 Task: Search one way flight ticket for 4 adults, 1 infant in seat and 1 infant on lap in premium economy from Culebra: Benjamin Rivera Noriega Airport to New Bern: Coastal Carolina Regional Airport (was Craven County Regional) on 8-4-2023. Choice of flights is Frontier. Number of bags: 2 carry on bags and 1 checked bag. Price is upto 60000. Outbound departure time preference is 9:30.
Action: Mouse moved to (285, 241)
Screenshot: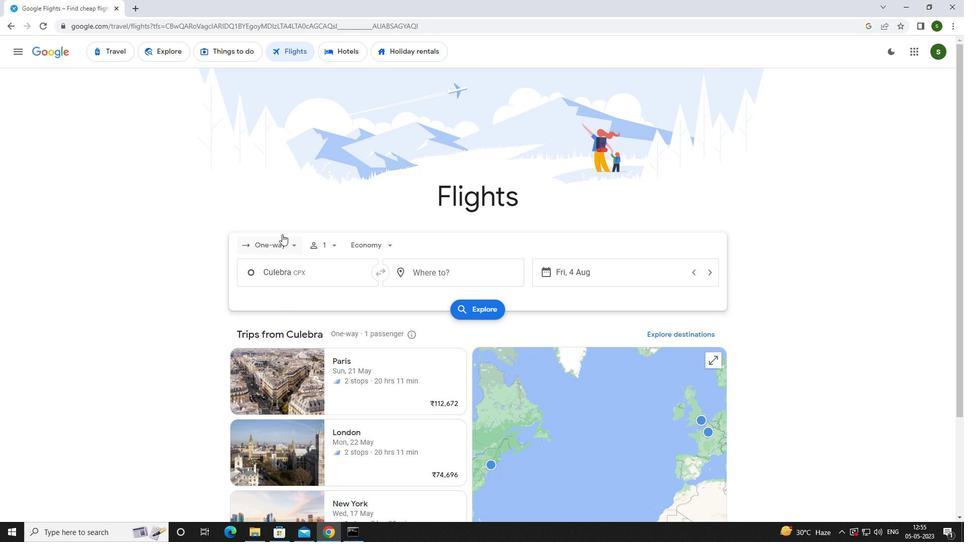 
Action: Mouse pressed left at (285, 241)
Screenshot: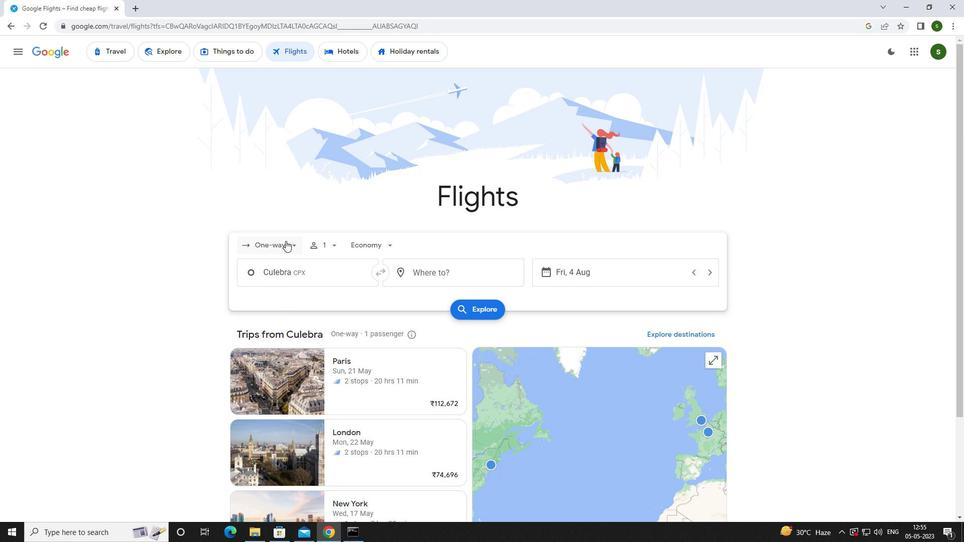 
Action: Mouse moved to (290, 290)
Screenshot: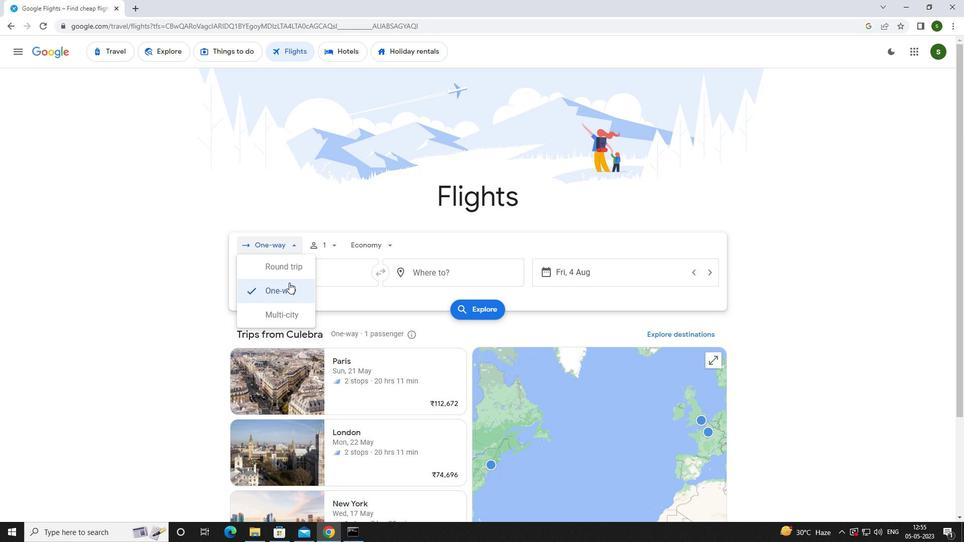 
Action: Mouse pressed left at (290, 290)
Screenshot: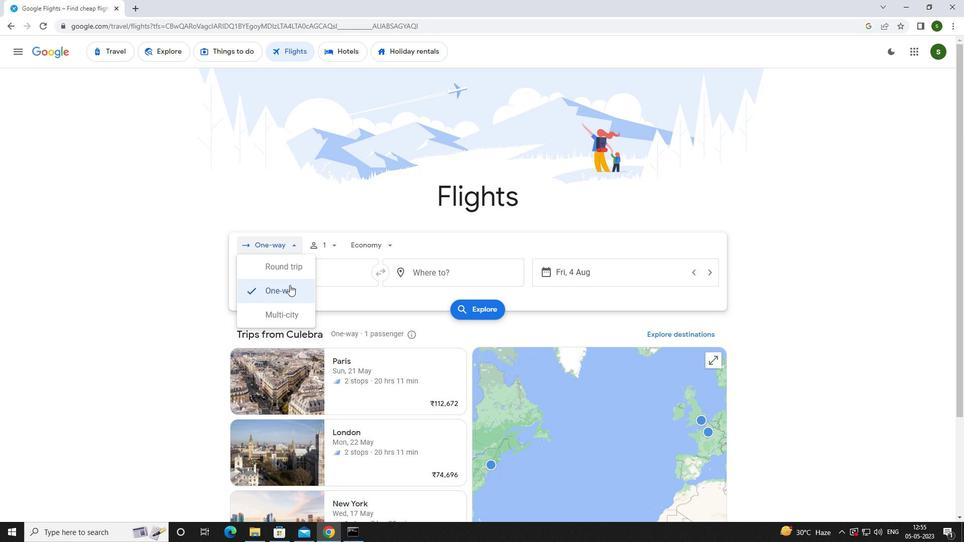 
Action: Mouse moved to (333, 249)
Screenshot: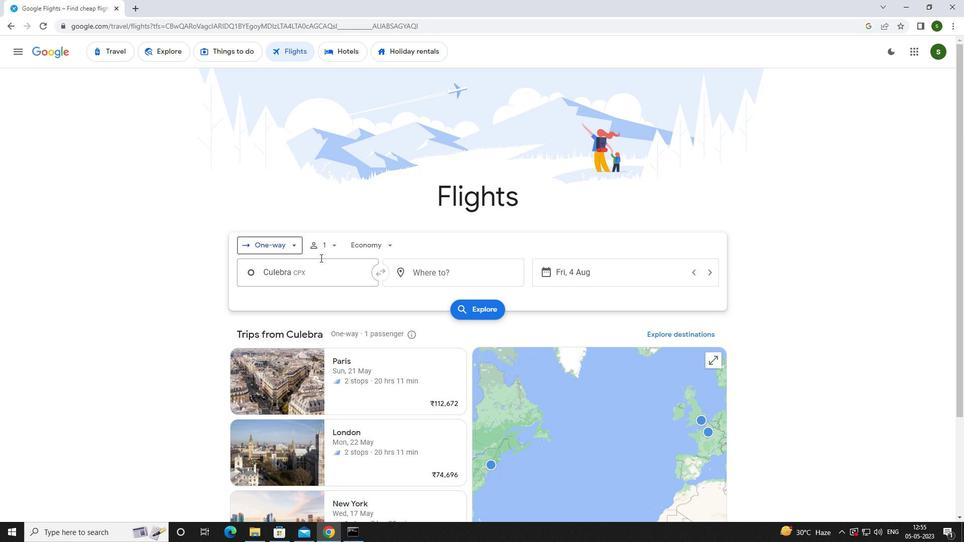 
Action: Mouse pressed left at (333, 249)
Screenshot: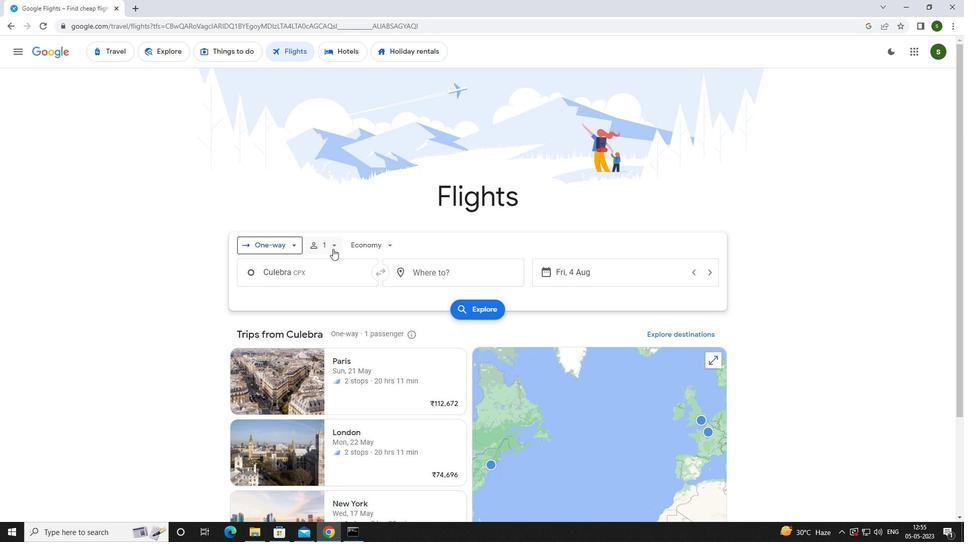
Action: Mouse moved to (409, 264)
Screenshot: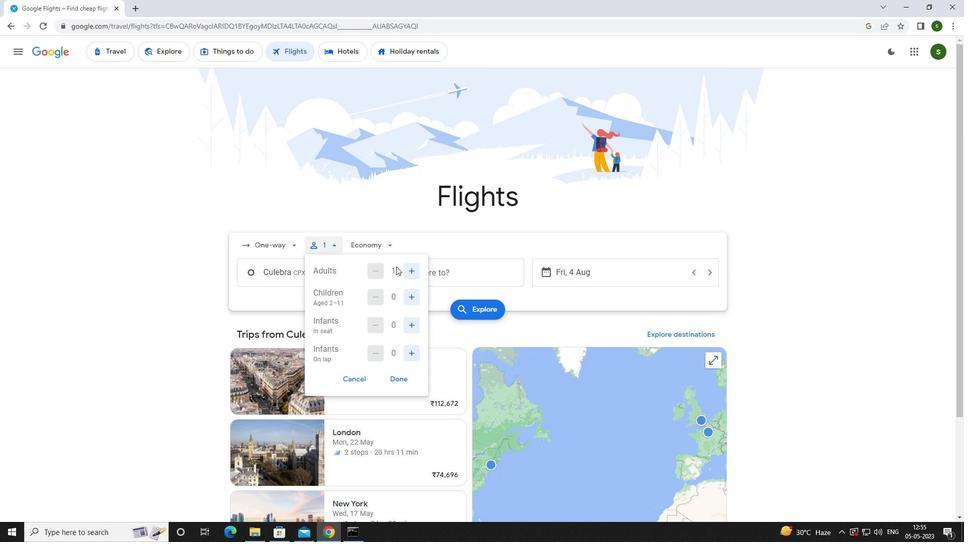 
Action: Mouse pressed left at (409, 264)
Screenshot: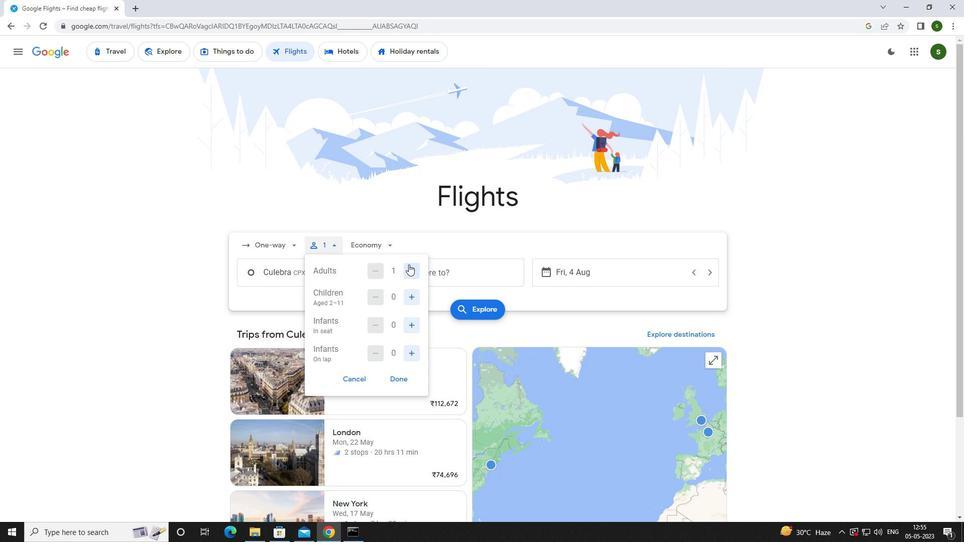 
Action: Mouse pressed left at (409, 264)
Screenshot: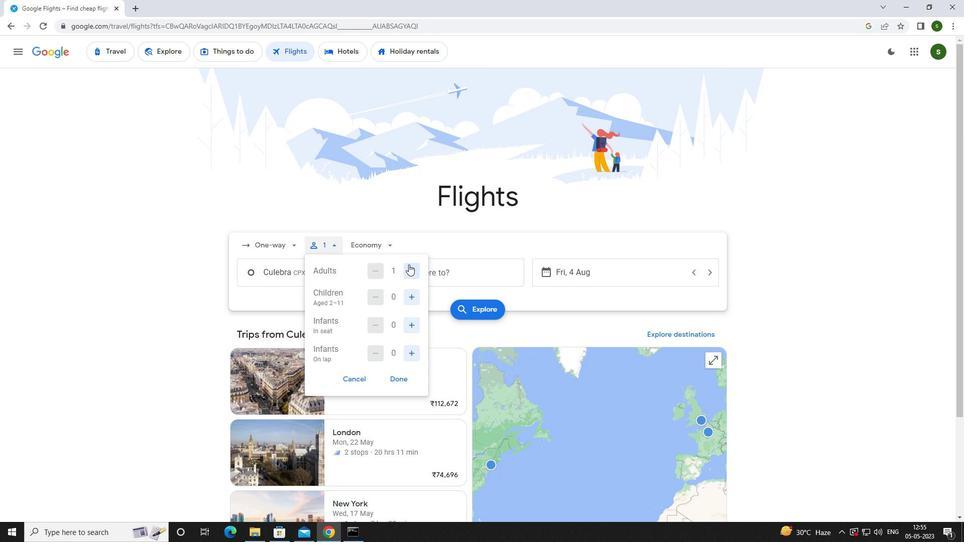 
Action: Mouse pressed left at (409, 264)
Screenshot: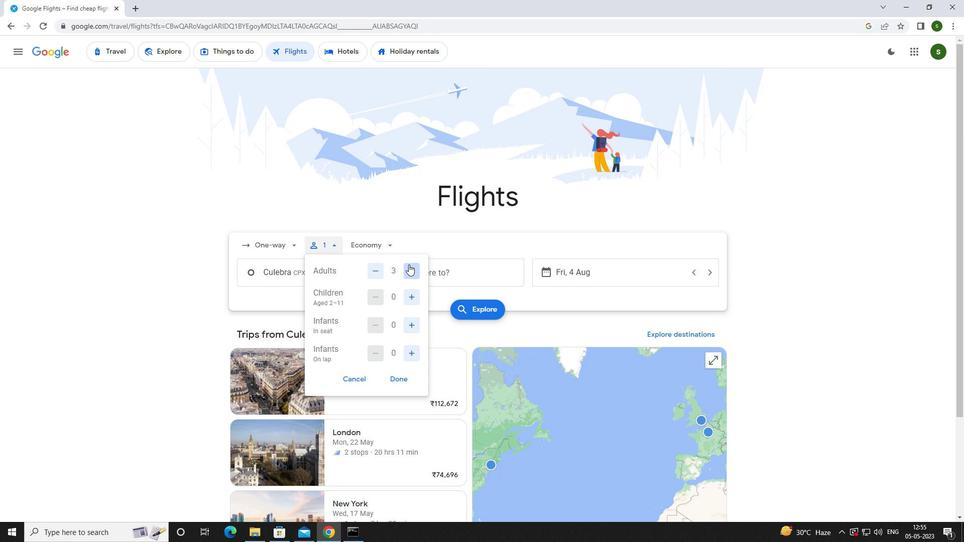 
Action: Mouse moved to (413, 324)
Screenshot: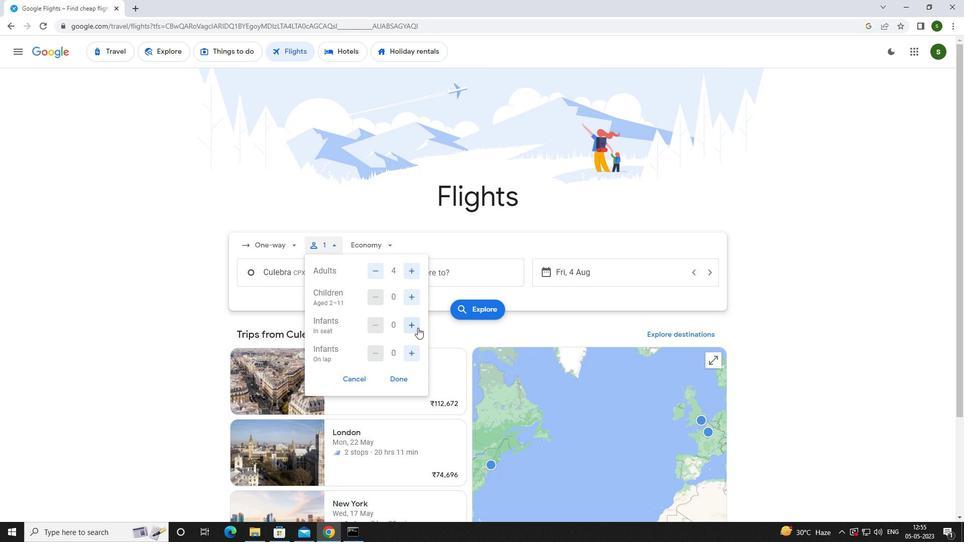 
Action: Mouse pressed left at (413, 324)
Screenshot: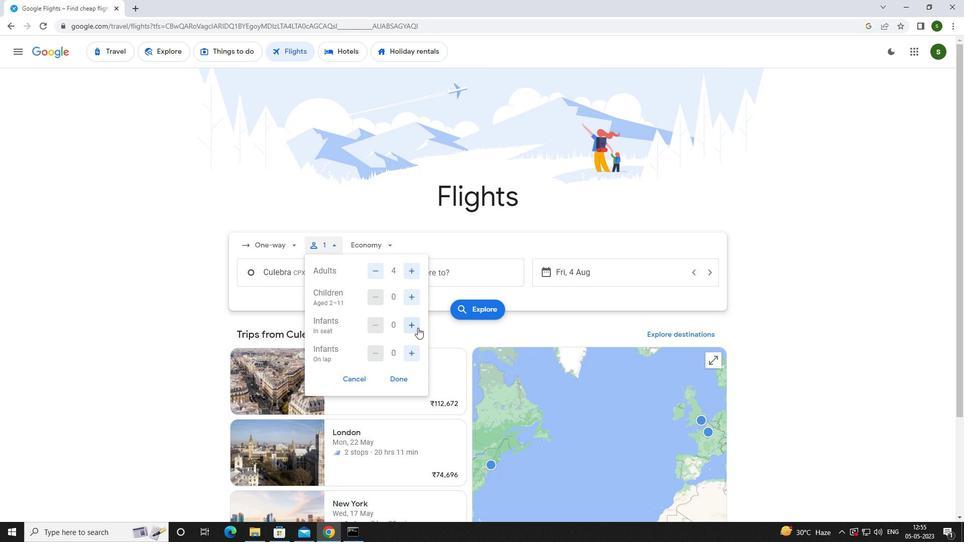 
Action: Mouse moved to (412, 350)
Screenshot: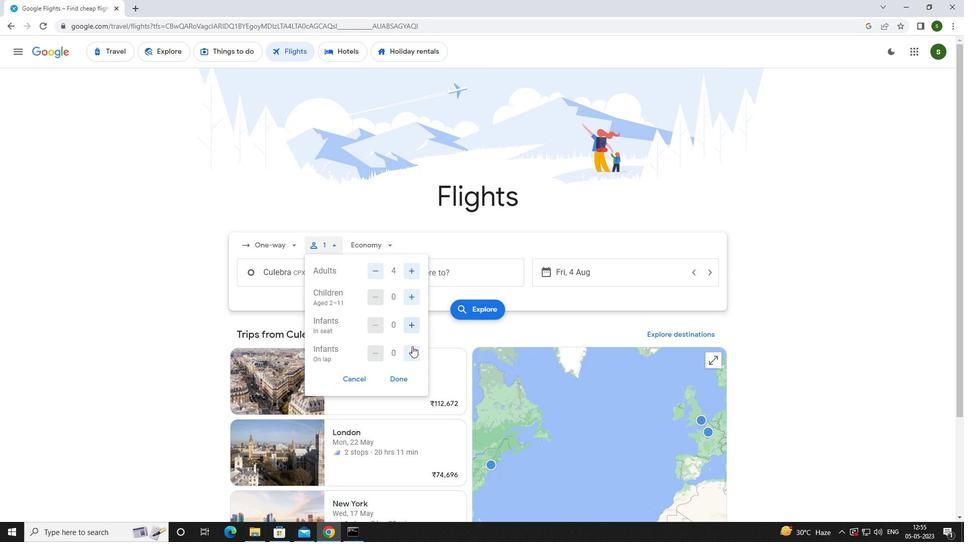 
Action: Mouse pressed left at (412, 350)
Screenshot: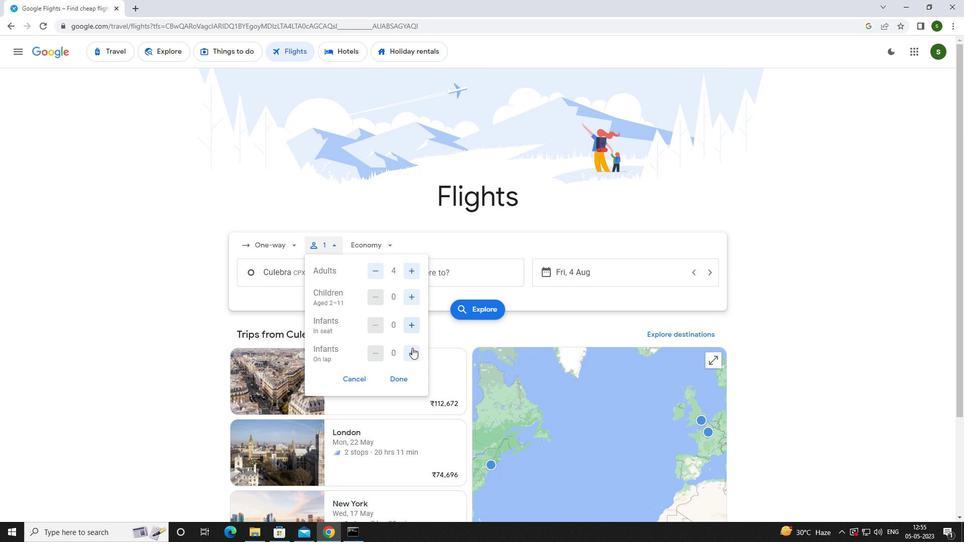 
Action: Mouse moved to (385, 248)
Screenshot: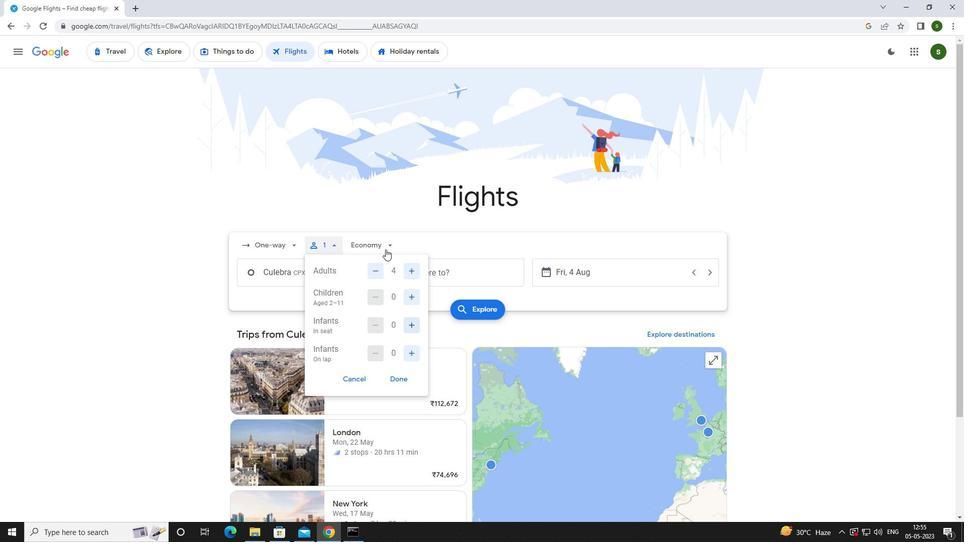 
Action: Mouse pressed left at (385, 248)
Screenshot: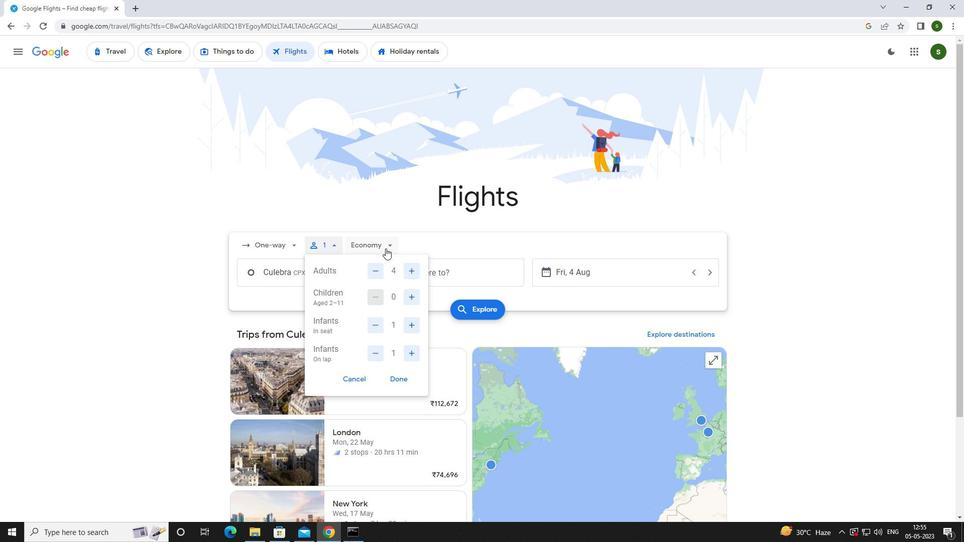 
Action: Mouse moved to (401, 288)
Screenshot: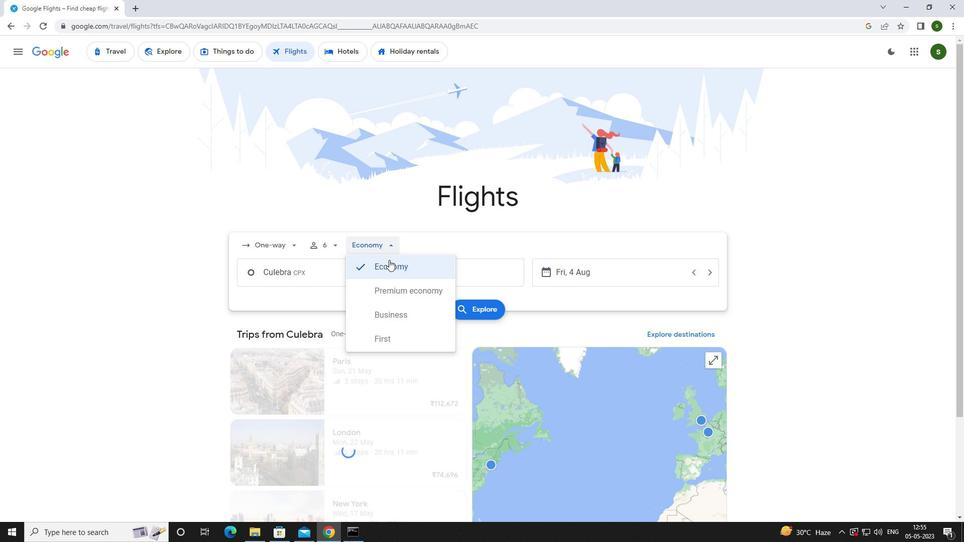 
Action: Mouse pressed left at (401, 288)
Screenshot: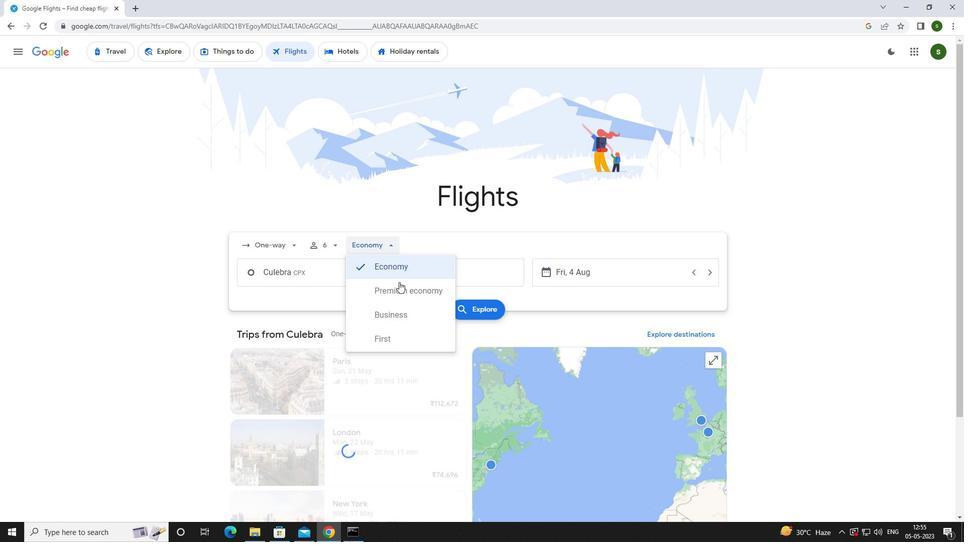 
Action: Mouse moved to (340, 266)
Screenshot: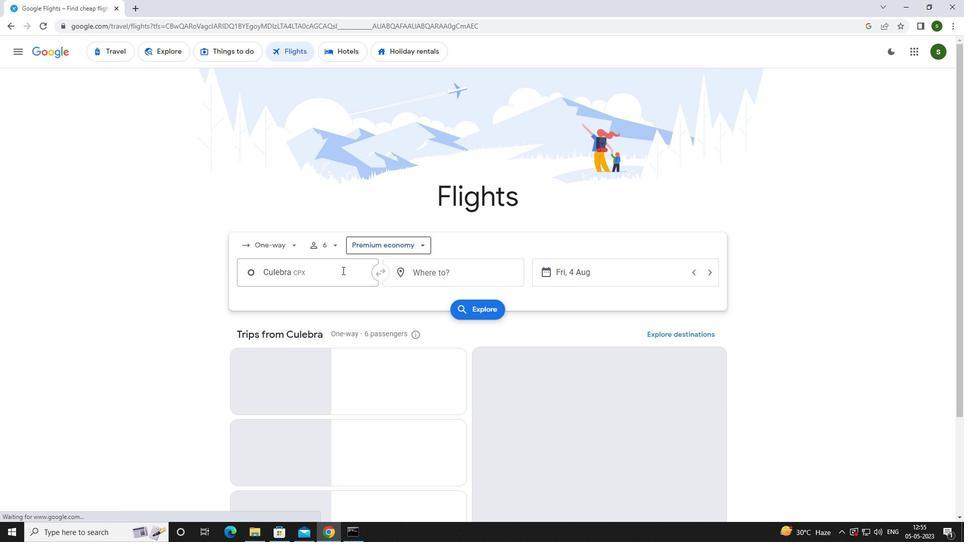
Action: Mouse pressed left at (340, 266)
Screenshot: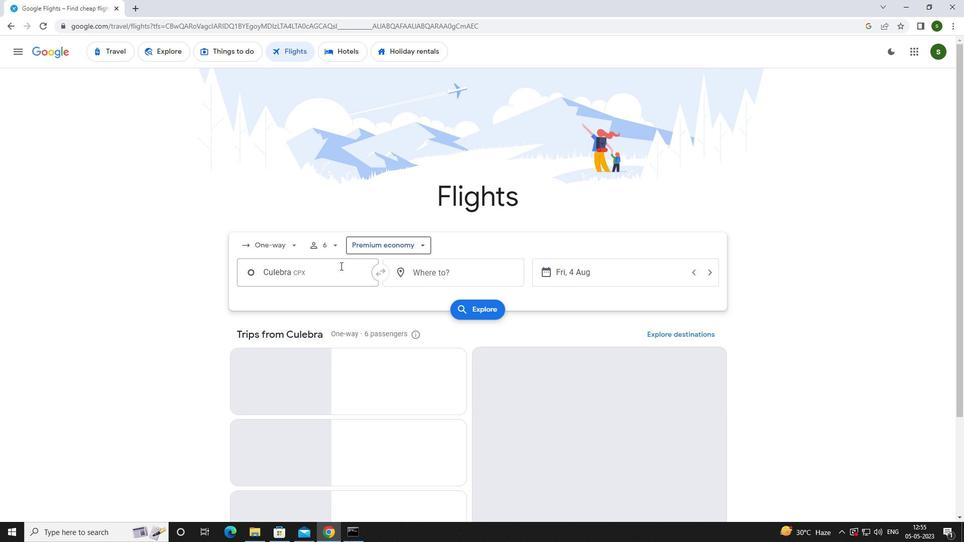 
Action: Key pressed <Key.caps_lock>b<Key.caps_lock>enjamin<Key.space><Key.caps_lock>r<Key.caps_lock>
Screenshot: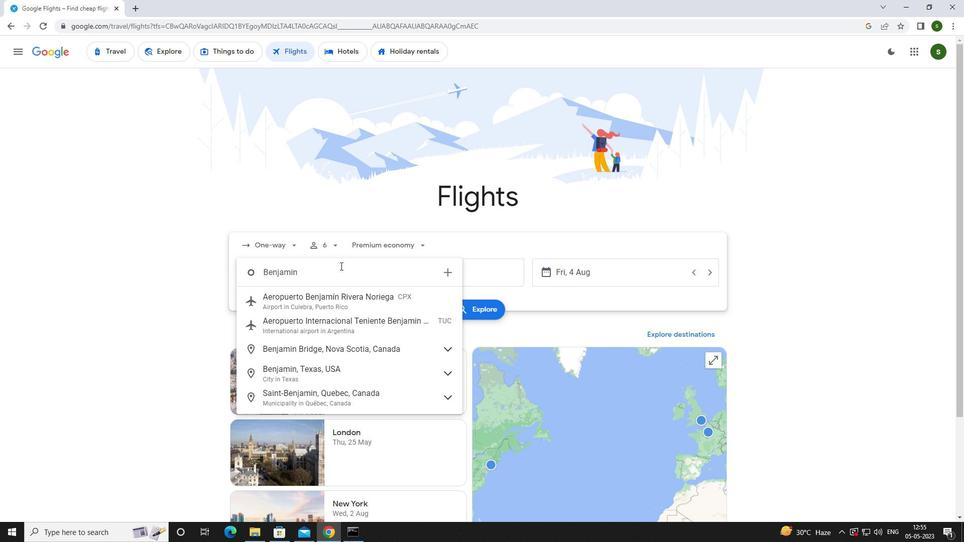
Action: Mouse moved to (340, 301)
Screenshot: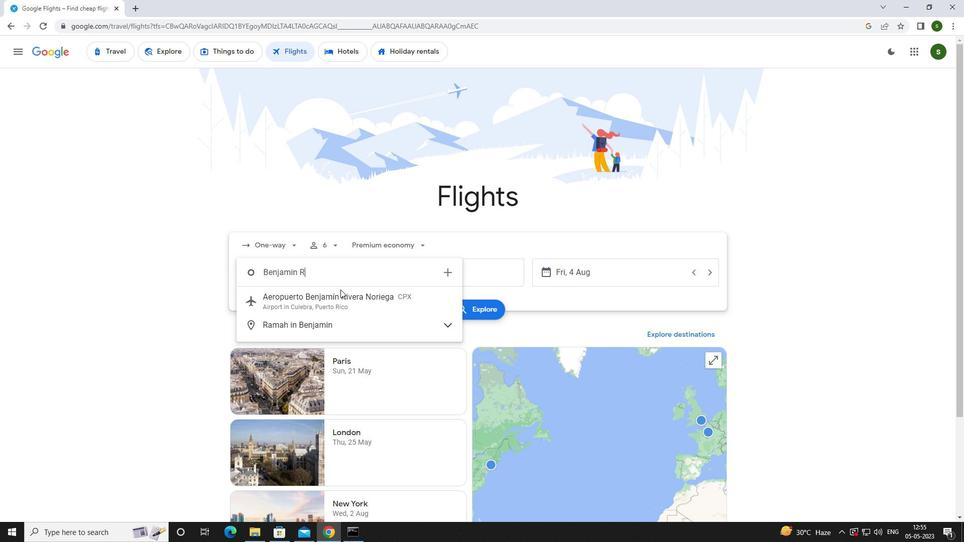 
Action: Mouse pressed left at (340, 301)
Screenshot: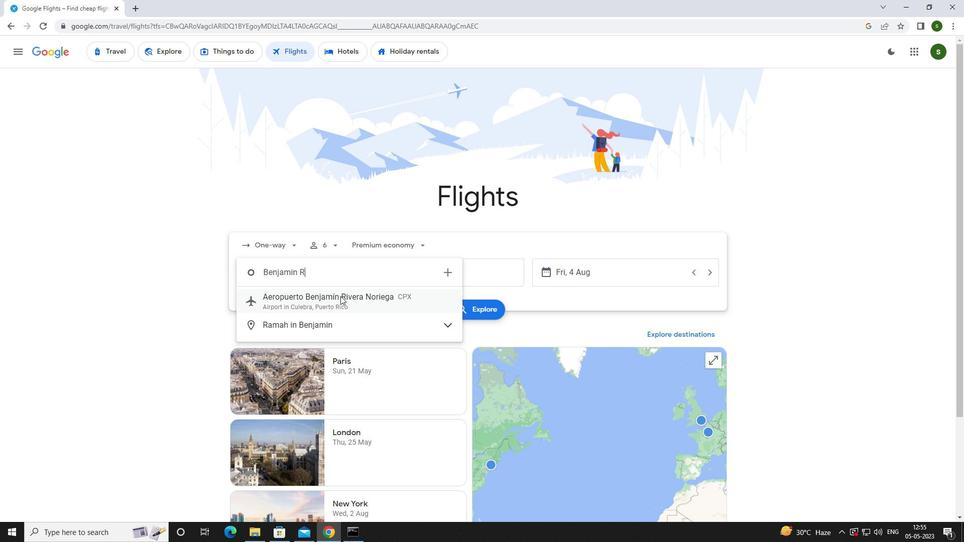 
Action: Mouse moved to (443, 274)
Screenshot: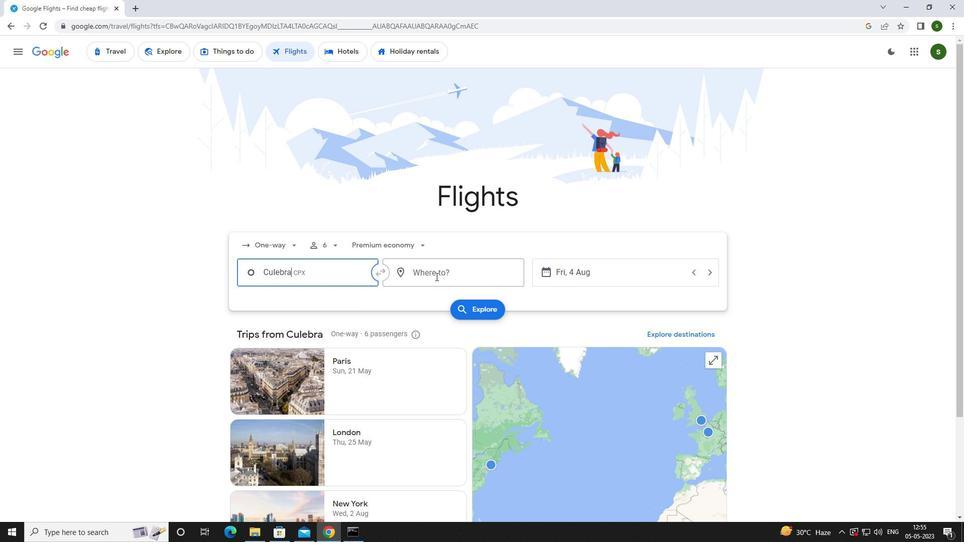 
Action: Mouse pressed left at (443, 274)
Screenshot: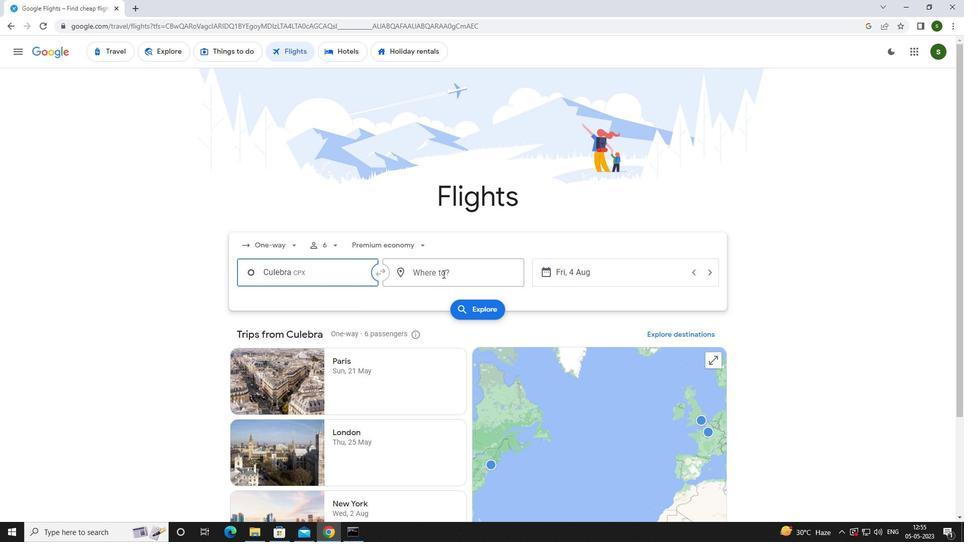 
Action: Mouse moved to (444, 273)
Screenshot: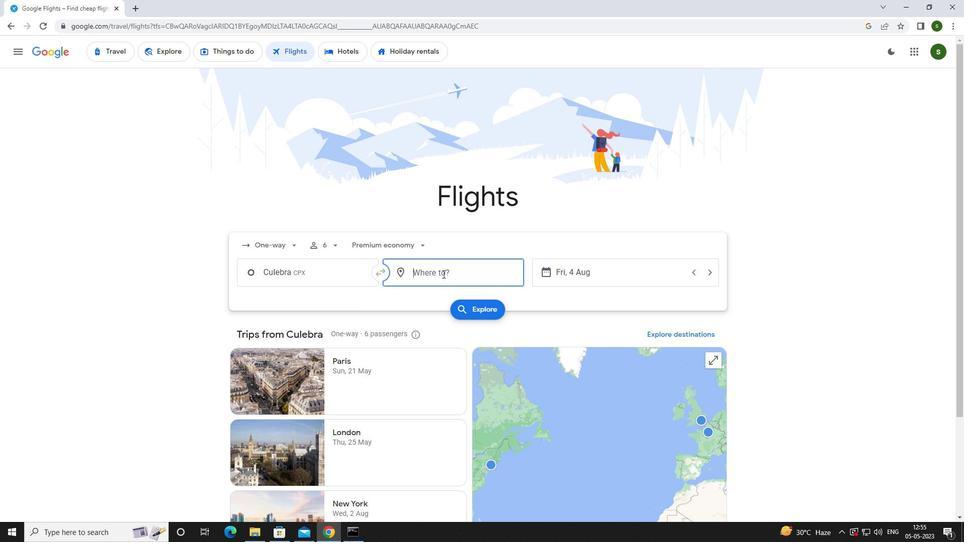 
Action: Key pressed <Key.caps_lock>c<Key.caps_lock>oasa<Key.backspace>ta
Screenshot: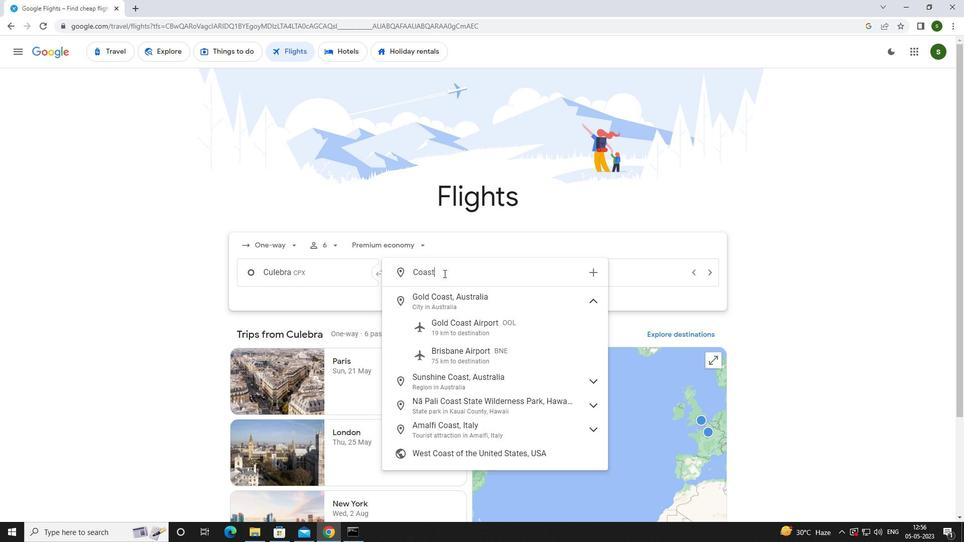 
Action: Mouse moved to (444, 305)
Screenshot: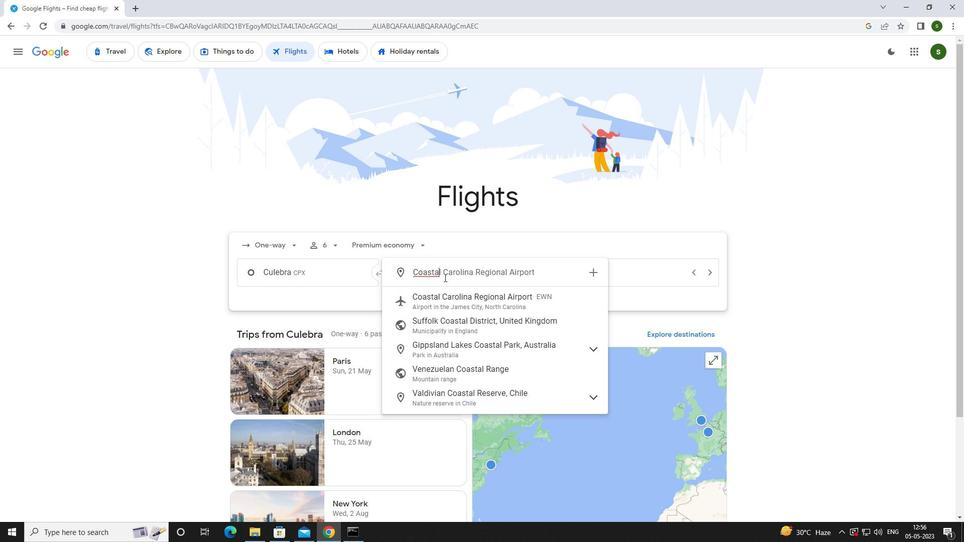
Action: Mouse pressed left at (444, 305)
Screenshot: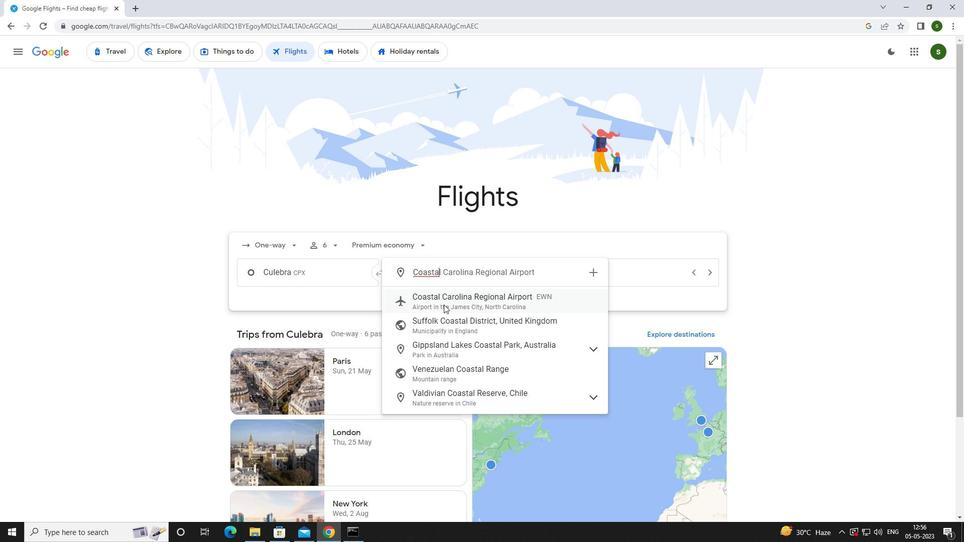 
Action: Mouse moved to (591, 265)
Screenshot: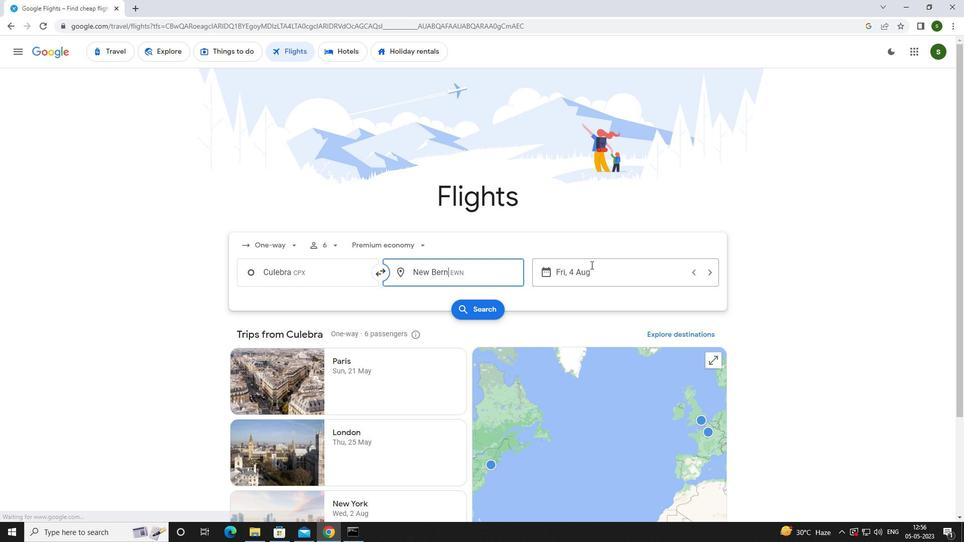 
Action: Mouse pressed left at (591, 265)
Screenshot: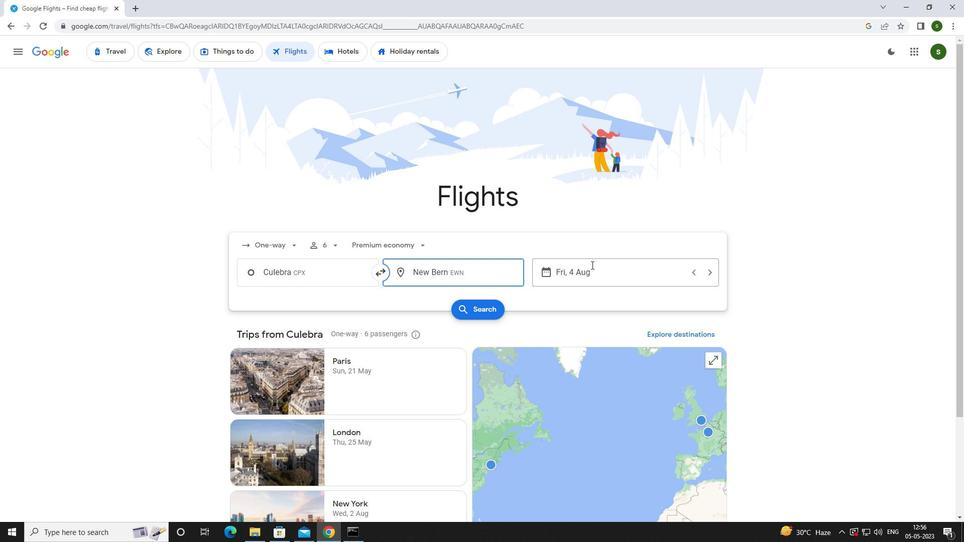
Action: Mouse moved to (482, 337)
Screenshot: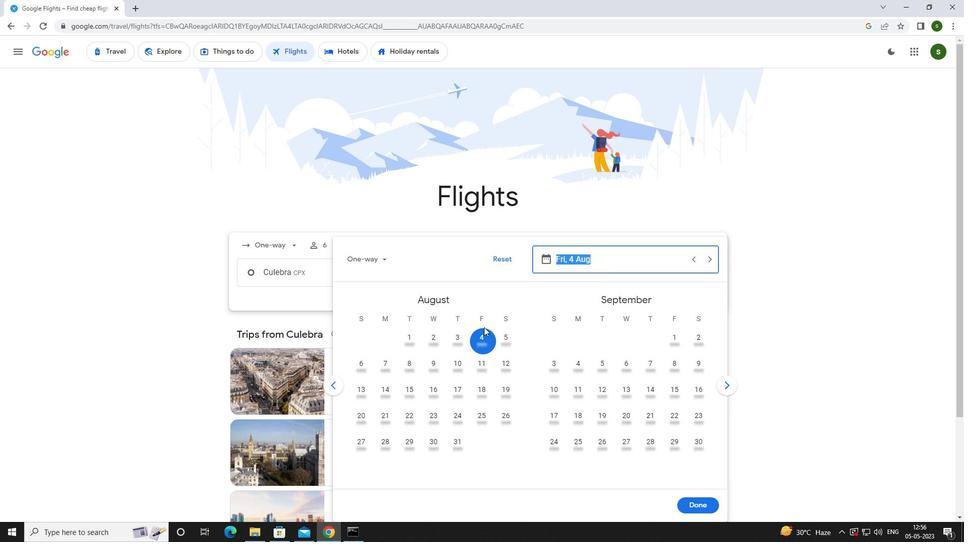 
Action: Mouse pressed left at (482, 337)
Screenshot: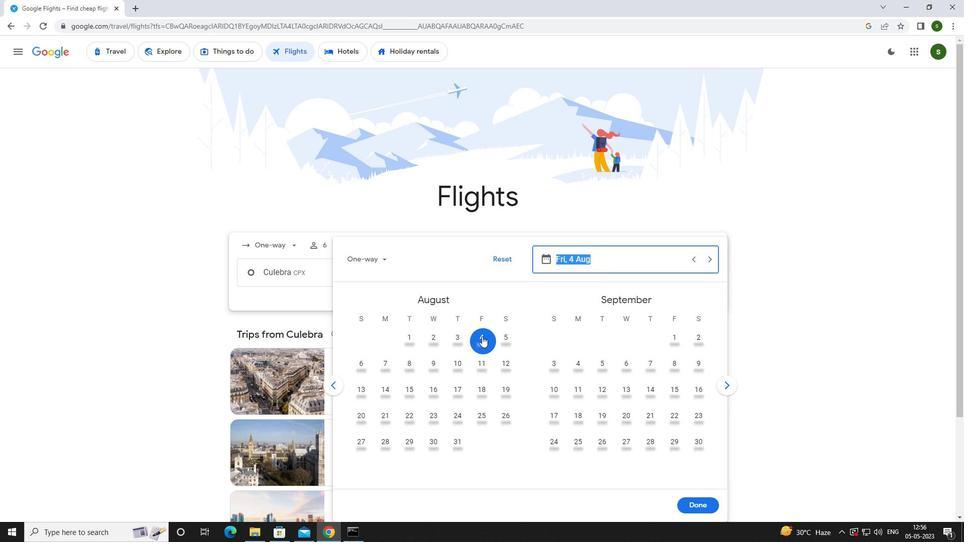 
Action: Mouse moved to (699, 502)
Screenshot: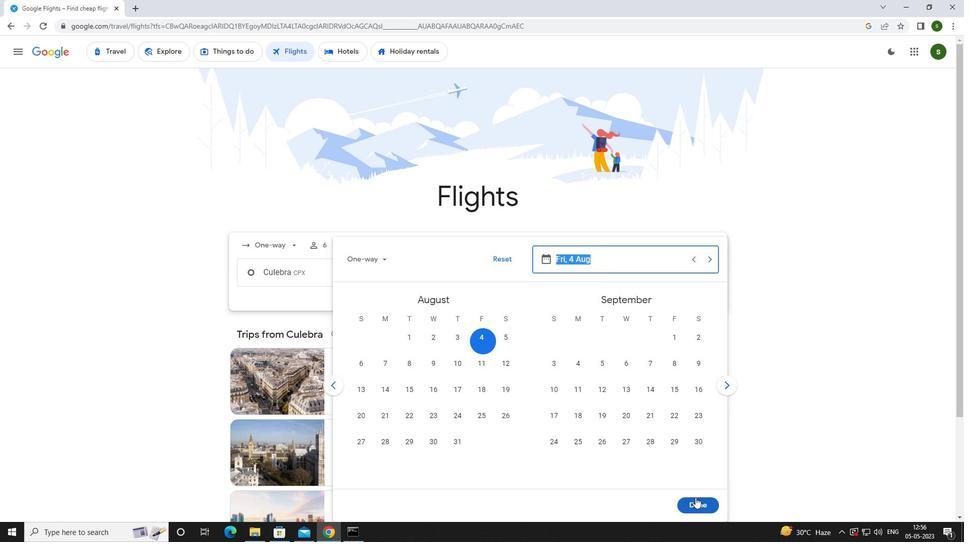 
Action: Mouse pressed left at (699, 502)
Screenshot: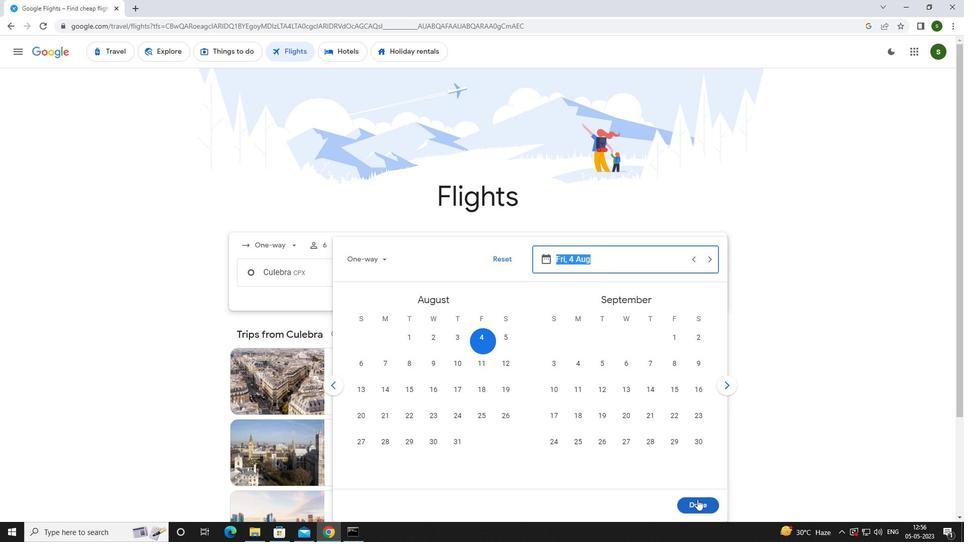 
Action: Mouse moved to (489, 306)
Screenshot: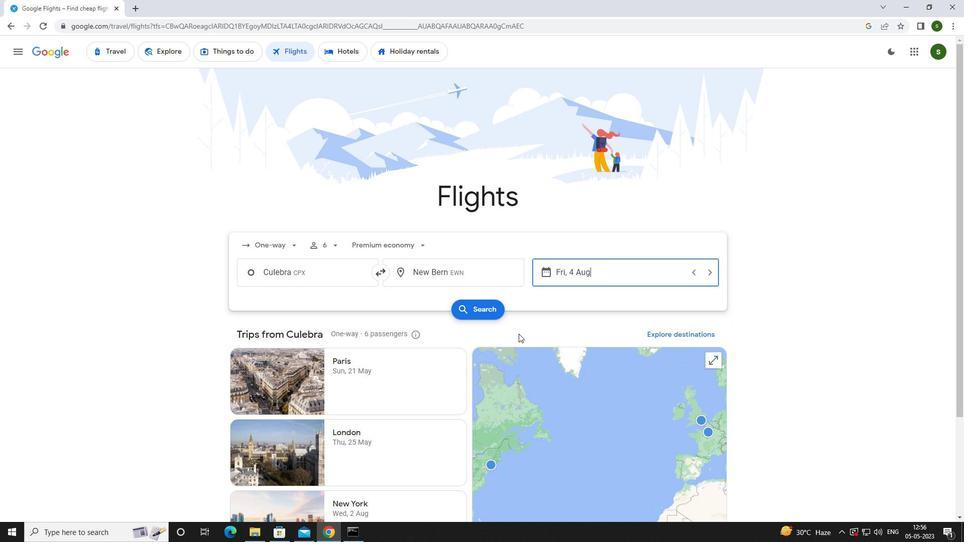 
Action: Mouse pressed left at (489, 306)
Screenshot: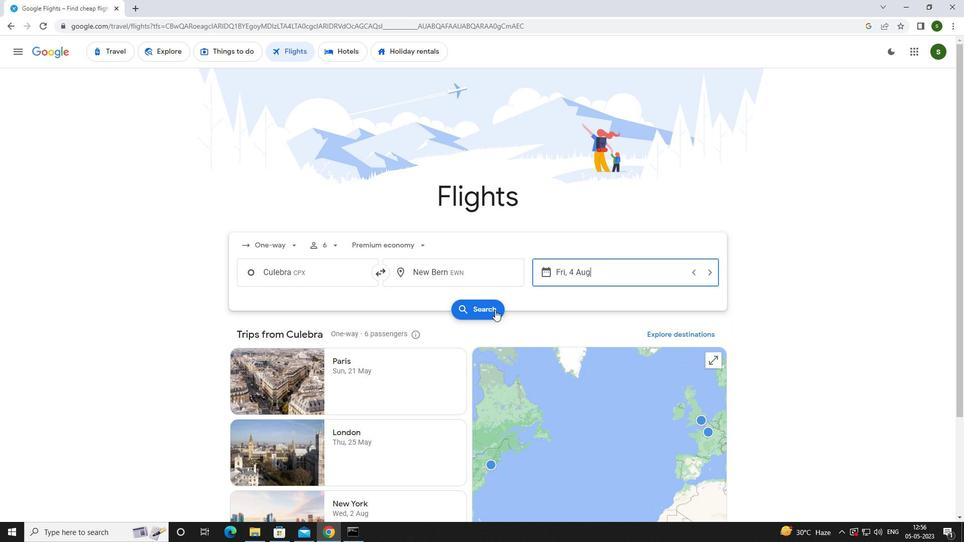 
Action: Mouse moved to (241, 141)
Screenshot: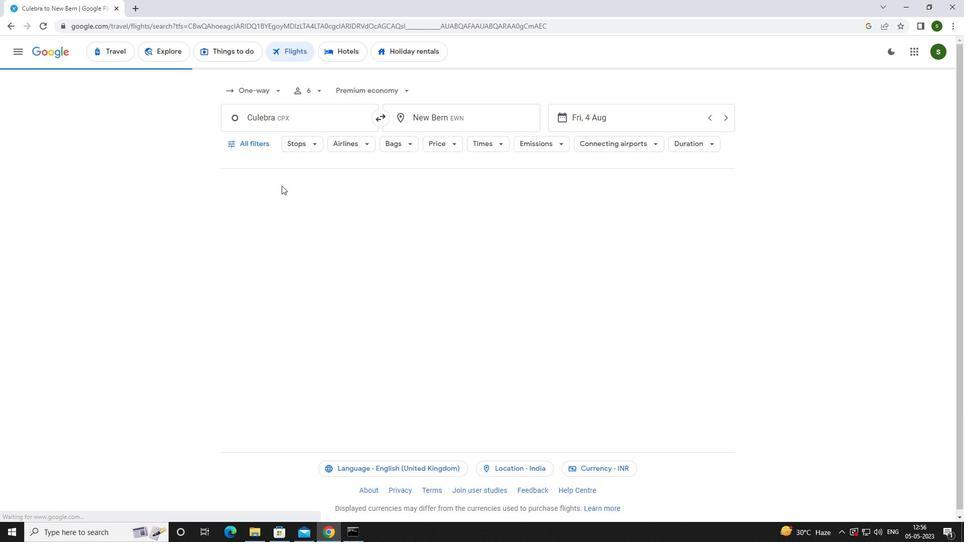 
Action: Mouse pressed left at (241, 141)
Screenshot: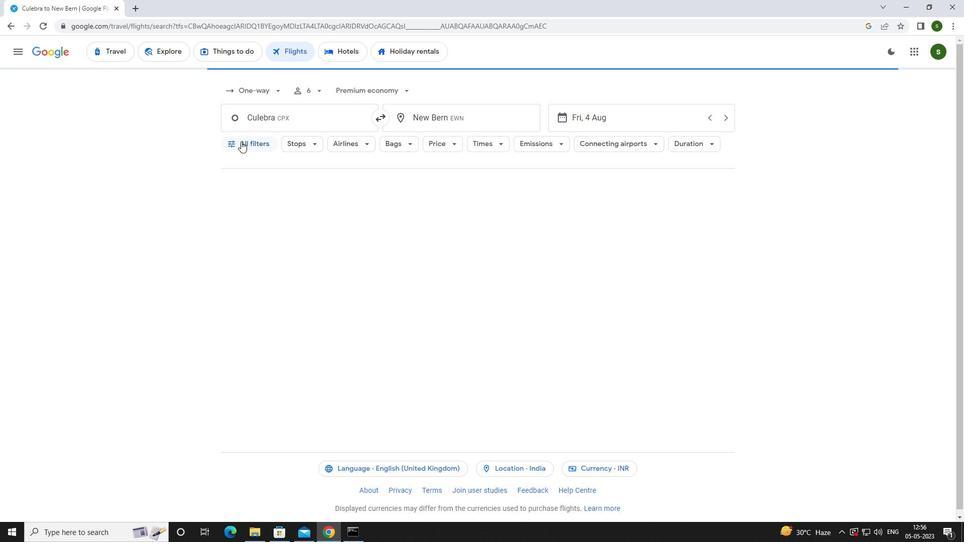 
Action: Mouse moved to (374, 360)
Screenshot: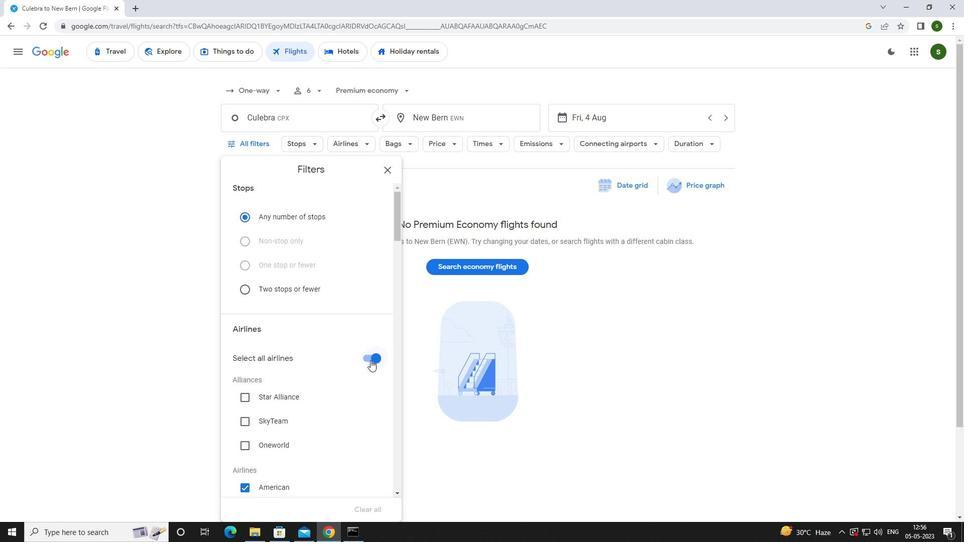 
Action: Mouse pressed left at (374, 360)
Screenshot: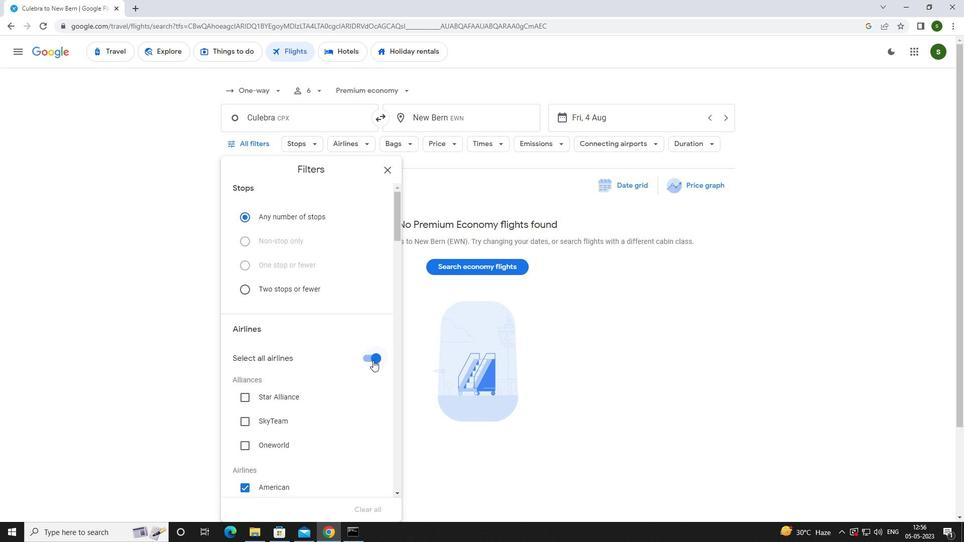 
Action: Mouse moved to (329, 329)
Screenshot: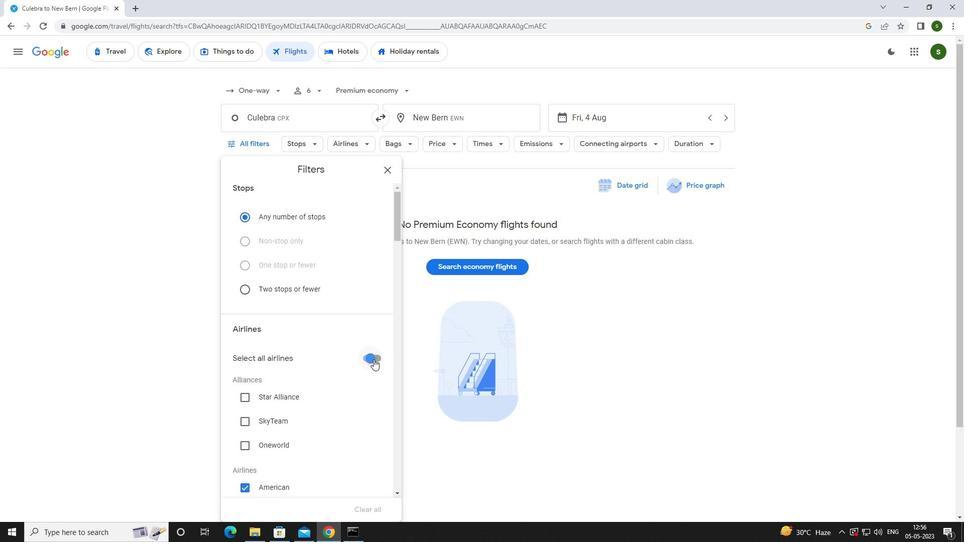 
Action: Mouse scrolled (329, 329) with delta (0, 0)
Screenshot: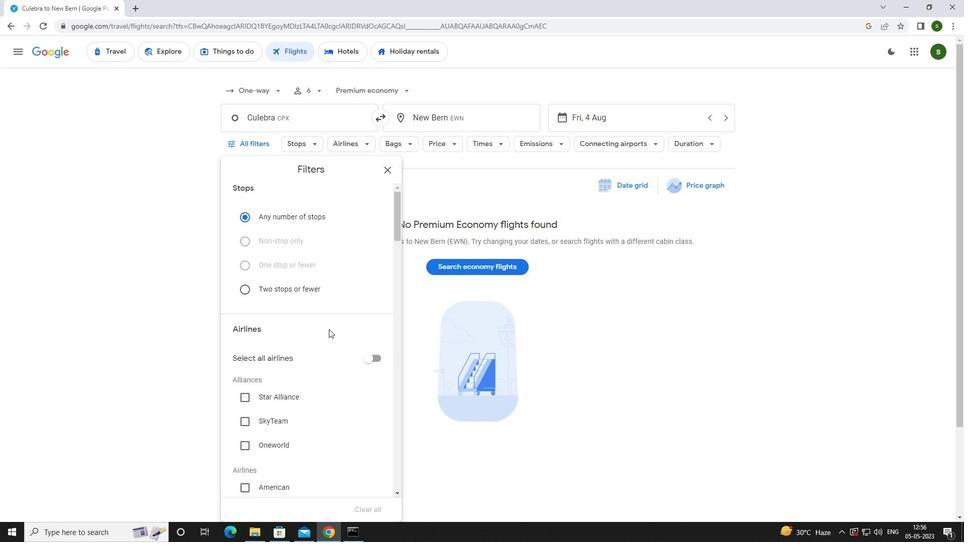 
Action: Mouse scrolled (329, 329) with delta (0, 0)
Screenshot: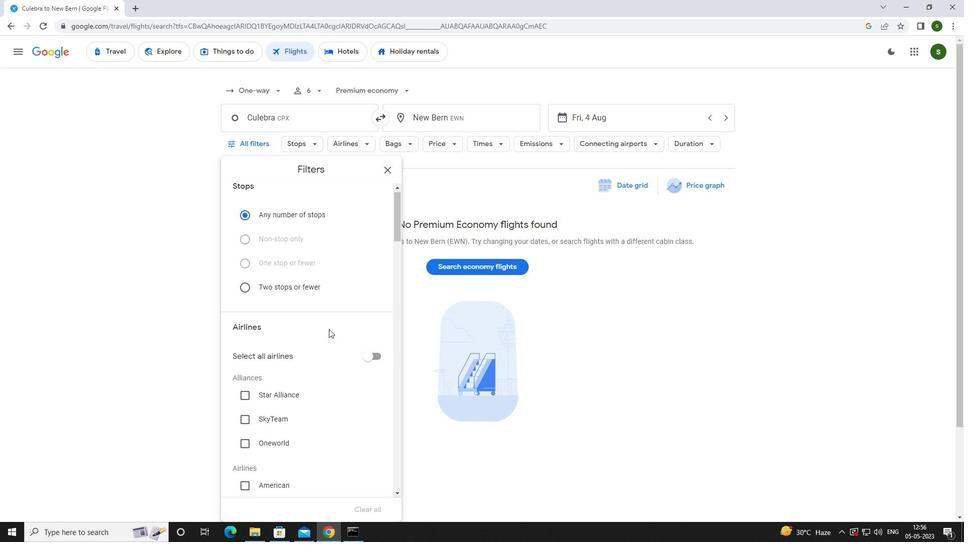 
Action: Mouse scrolled (329, 329) with delta (0, 0)
Screenshot: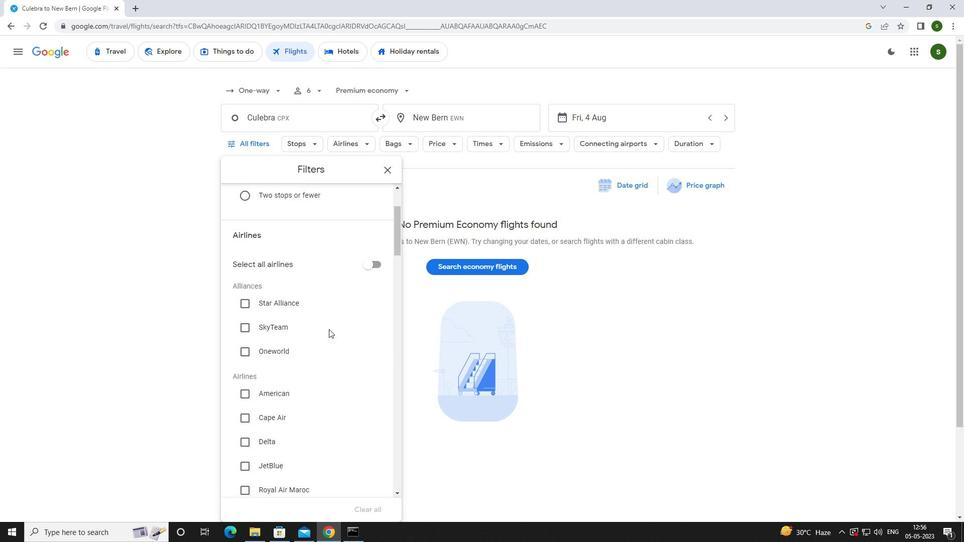 
Action: Mouse scrolled (329, 329) with delta (0, 0)
Screenshot: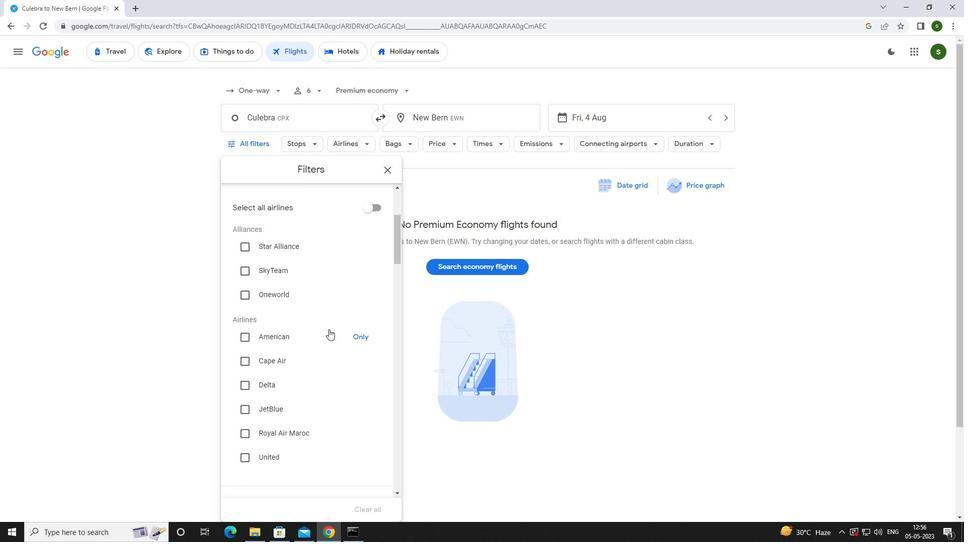 
Action: Mouse scrolled (329, 329) with delta (0, 0)
Screenshot: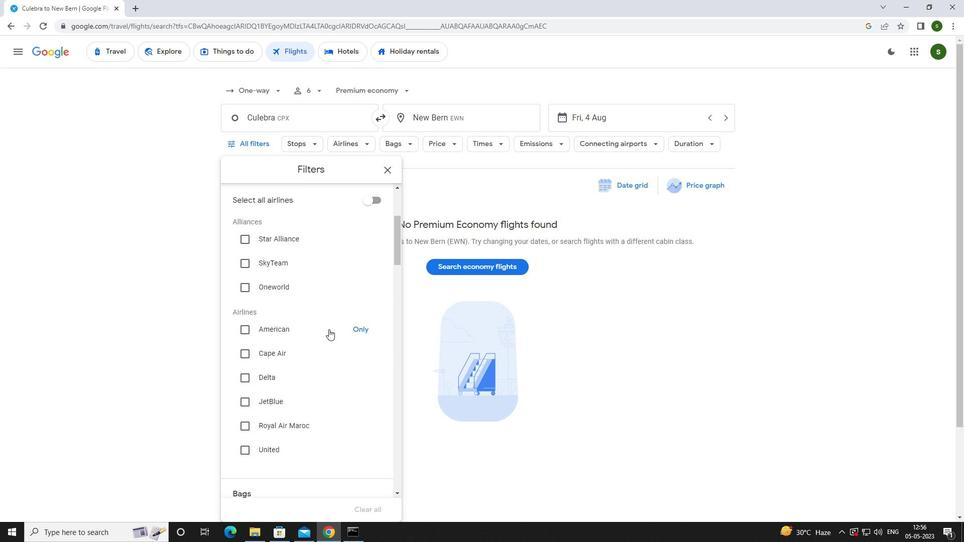 
Action: Mouse scrolled (329, 329) with delta (0, 0)
Screenshot: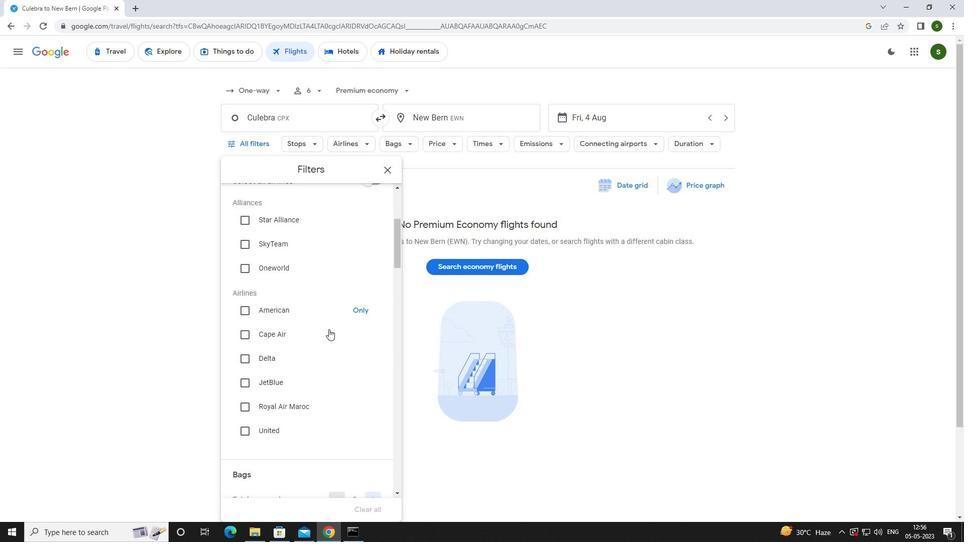
Action: Mouse moved to (372, 379)
Screenshot: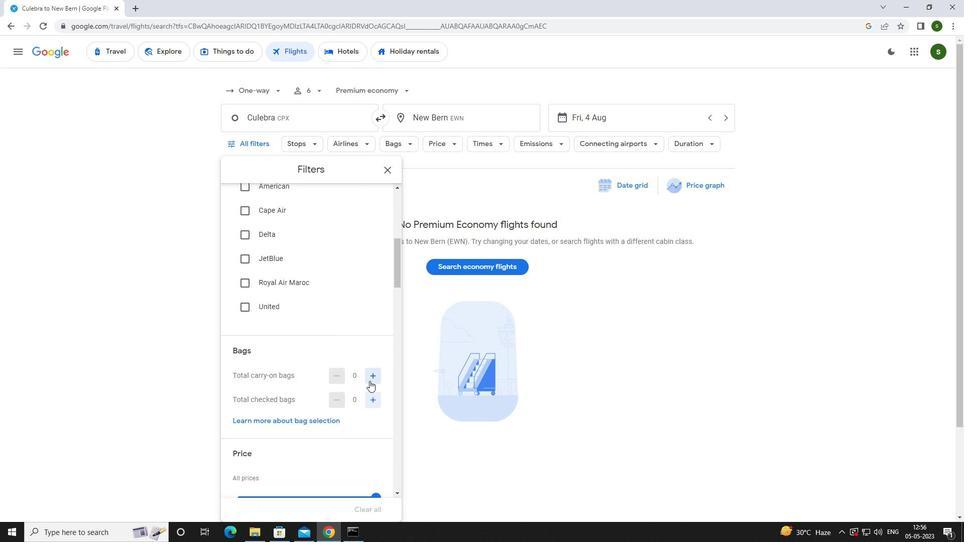 
Action: Mouse pressed left at (372, 379)
Screenshot: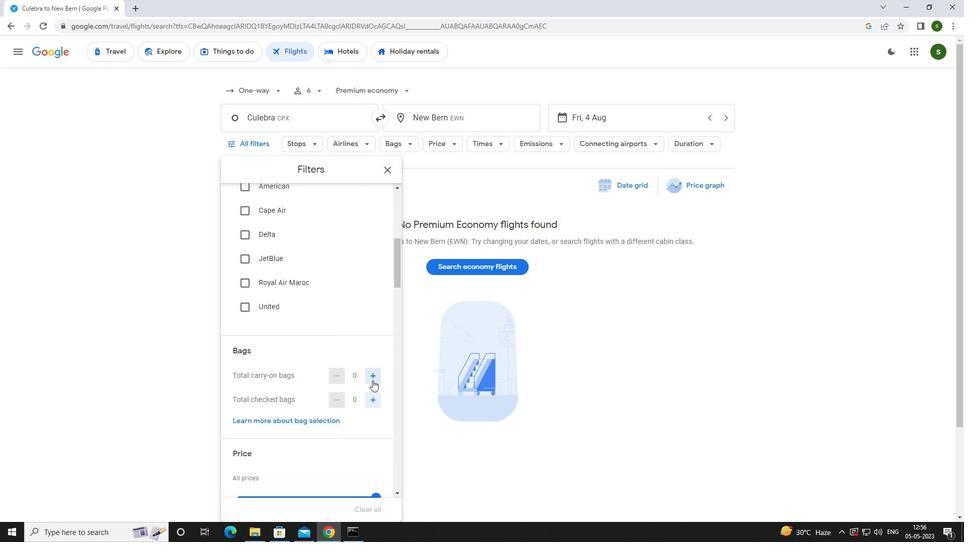 
Action: Mouse pressed left at (372, 379)
Screenshot: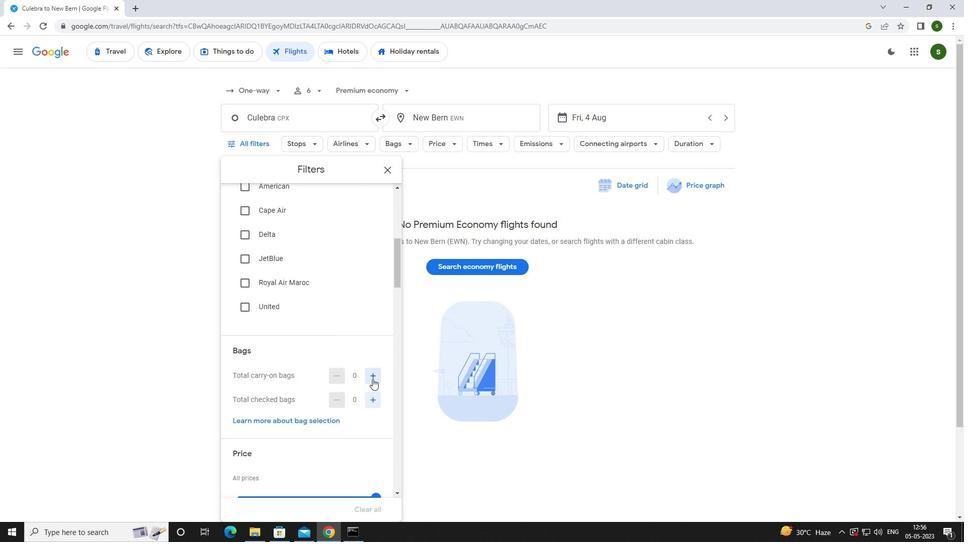 
Action: Mouse moved to (370, 401)
Screenshot: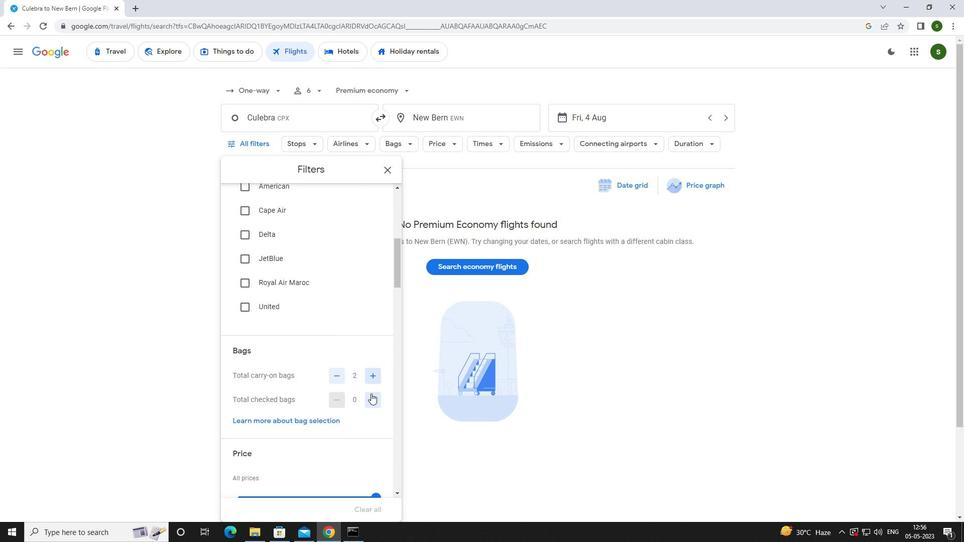 
Action: Mouse pressed left at (370, 401)
Screenshot: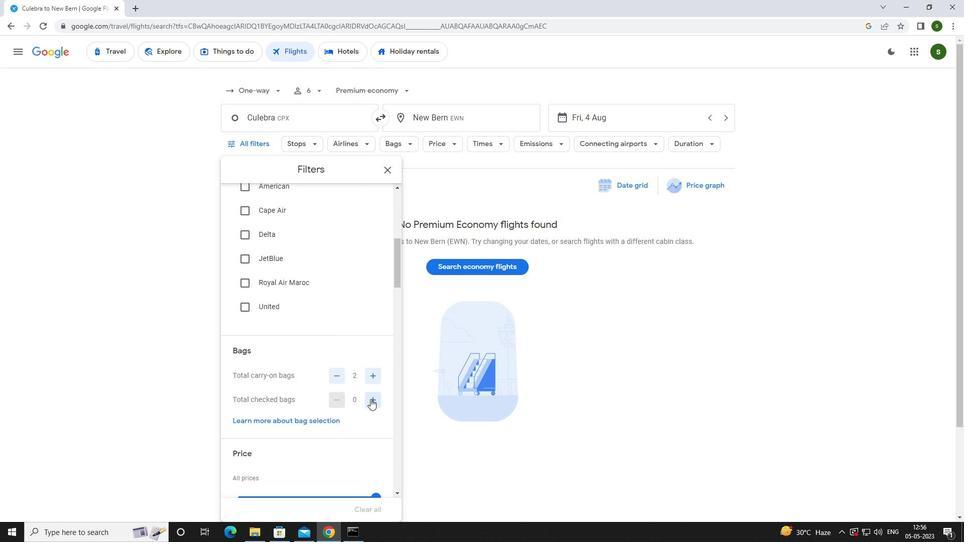 
Action: Mouse scrolled (370, 400) with delta (0, 0)
Screenshot: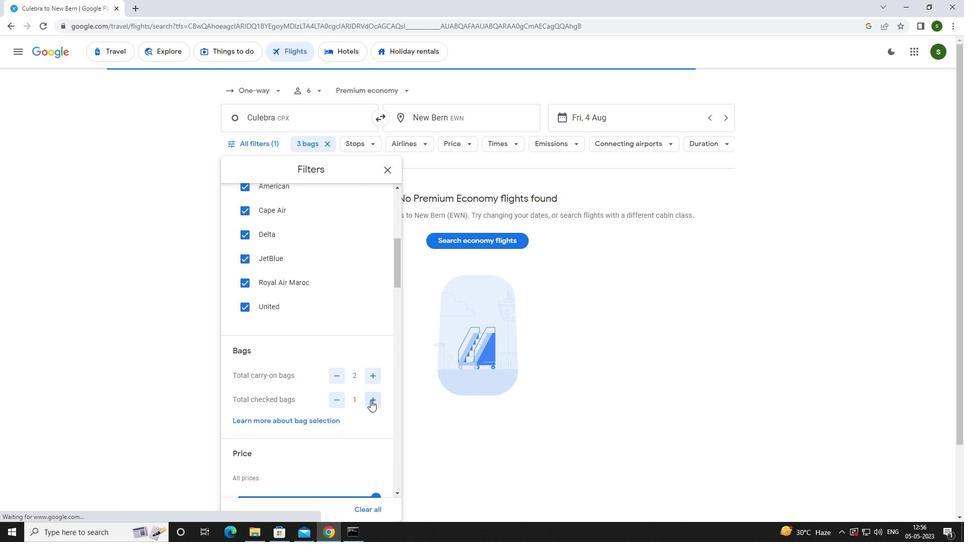 
Action: Mouse scrolled (370, 400) with delta (0, 0)
Screenshot: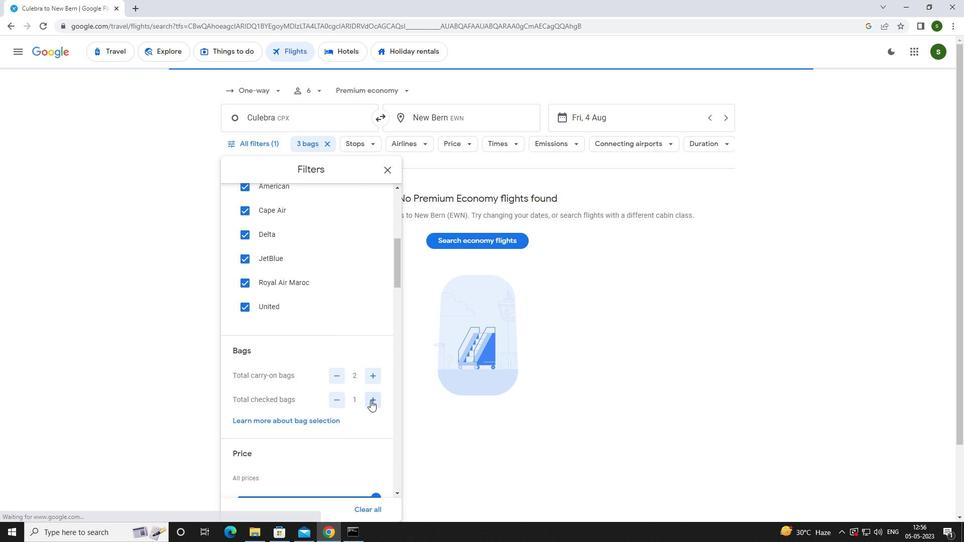 
Action: Mouse moved to (374, 399)
Screenshot: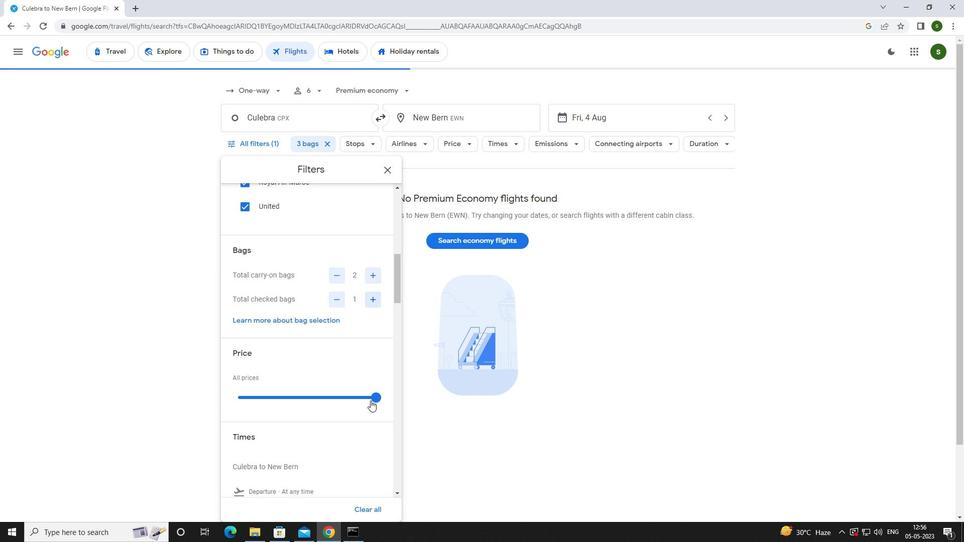 
Action: Mouse pressed left at (374, 399)
Screenshot: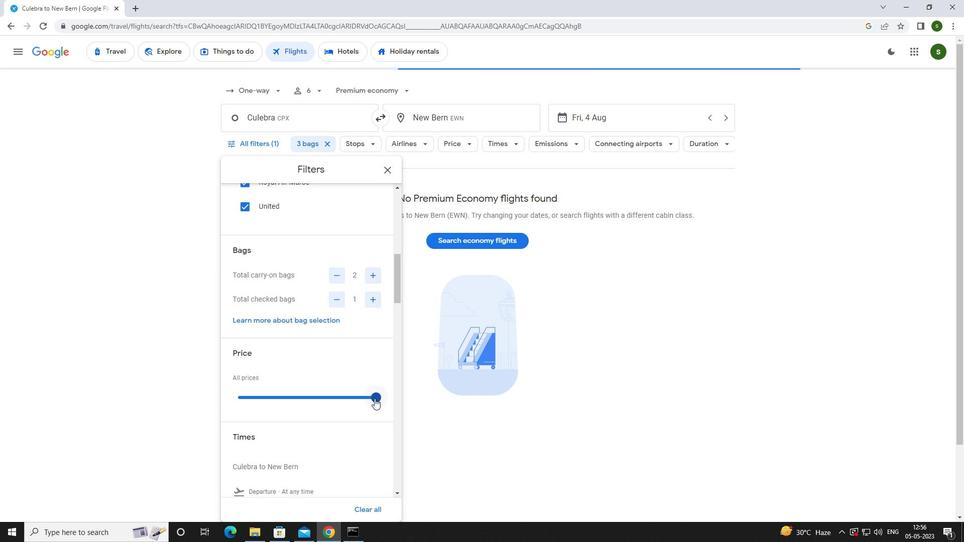 
Action: Mouse moved to (375, 399)
Screenshot: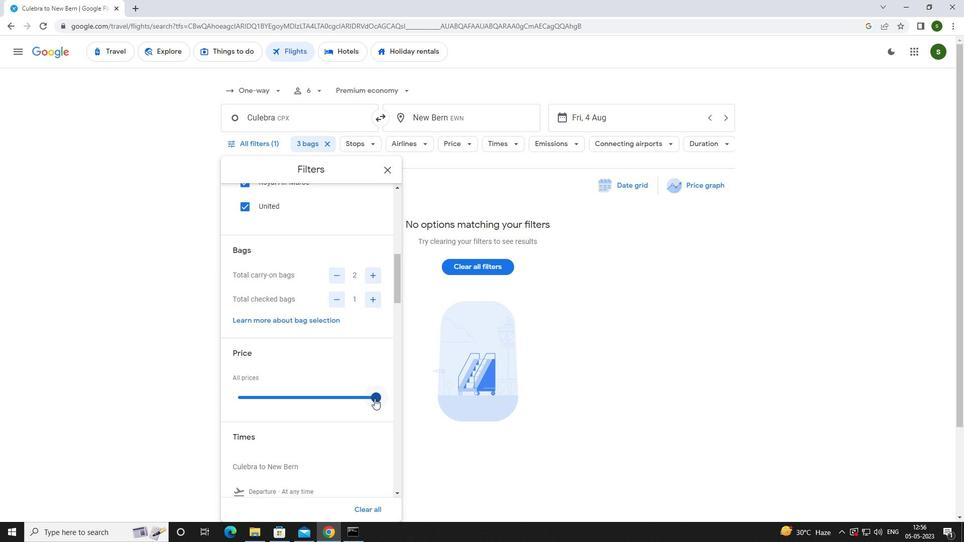 
Action: Mouse scrolled (375, 398) with delta (0, 0)
Screenshot: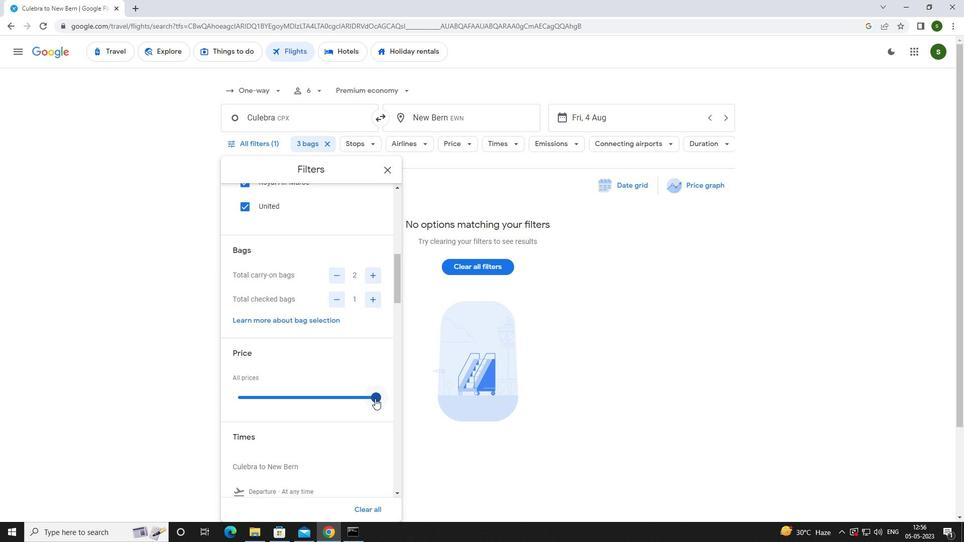 
Action: Mouse moved to (239, 463)
Screenshot: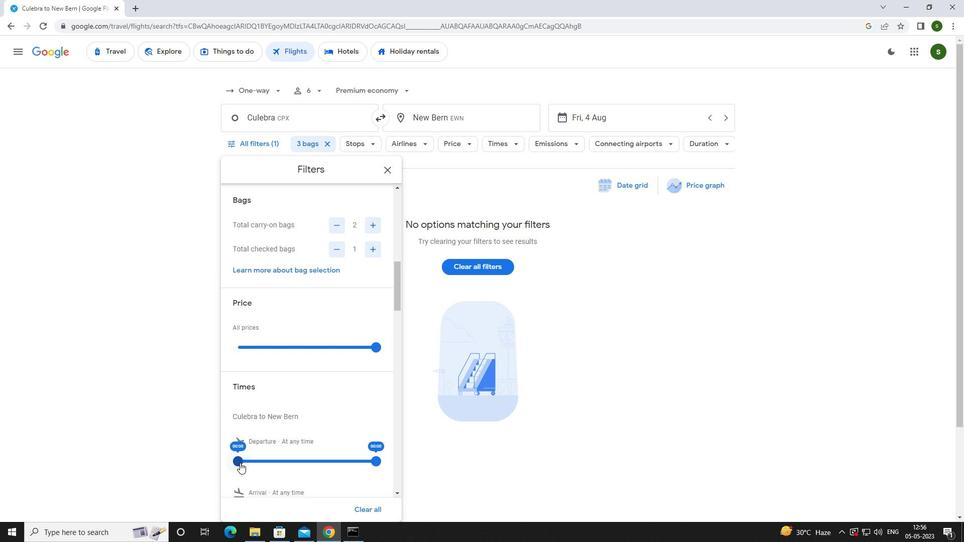 
Action: Mouse pressed left at (239, 463)
Screenshot: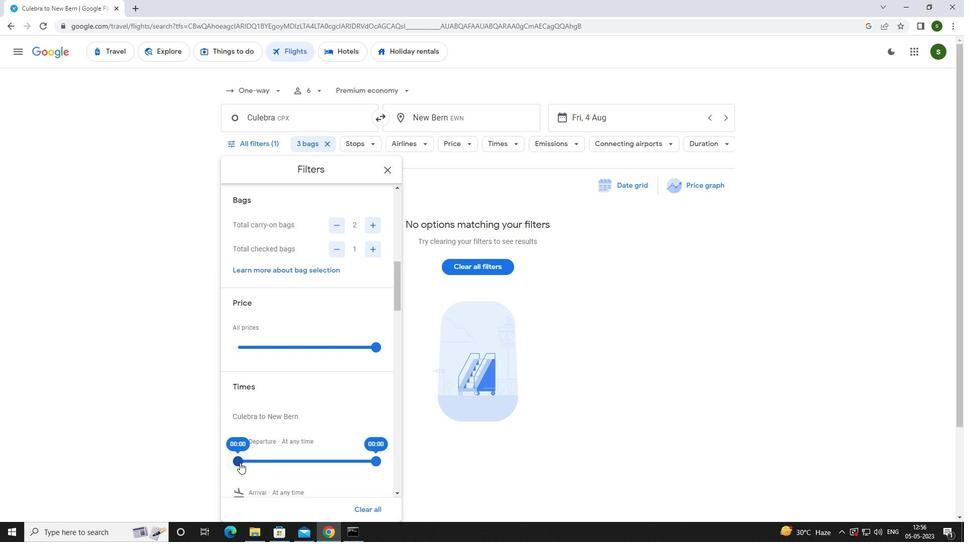 
Action: Mouse moved to (284, 459)
Screenshot: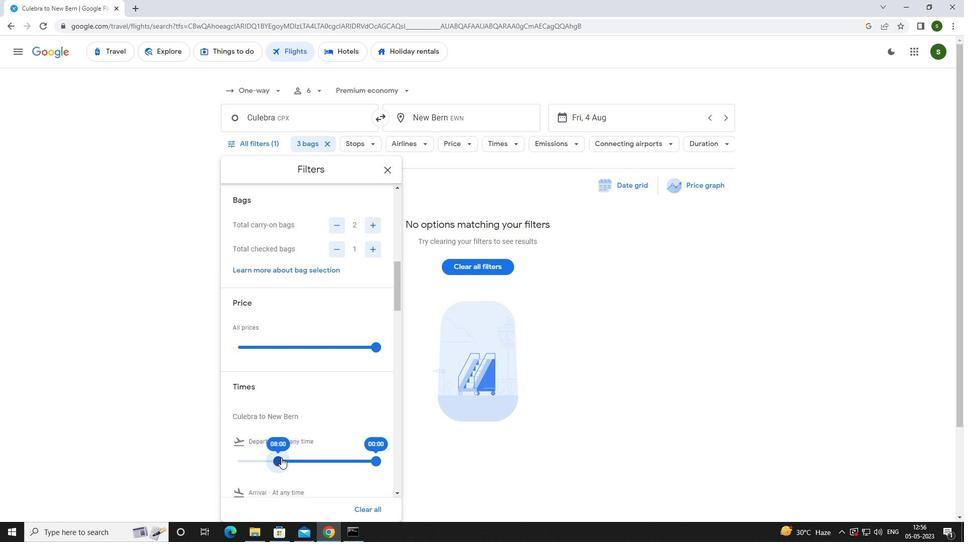 
Action: Mouse pressed left at (284, 459)
Screenshot: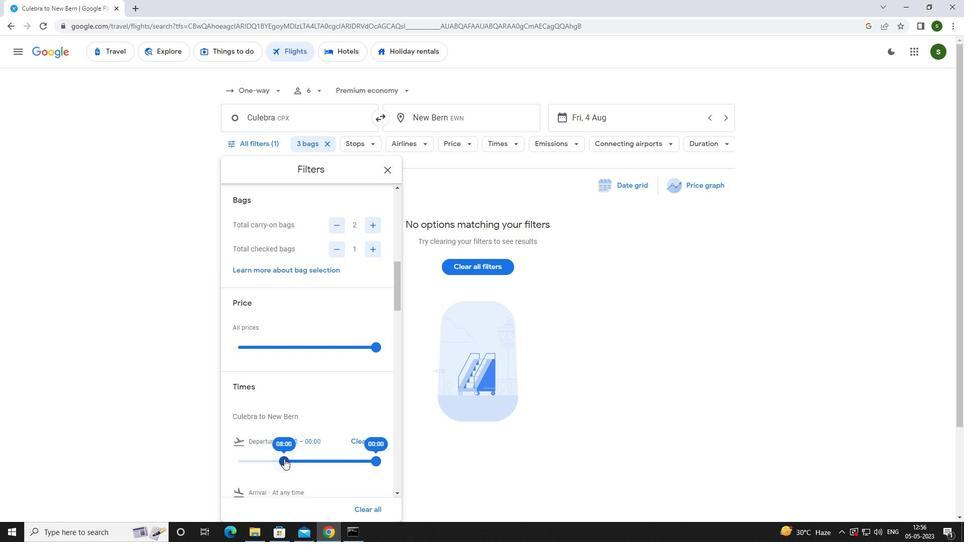 
Action: Mouse moved to (408, 438)
Screenshot: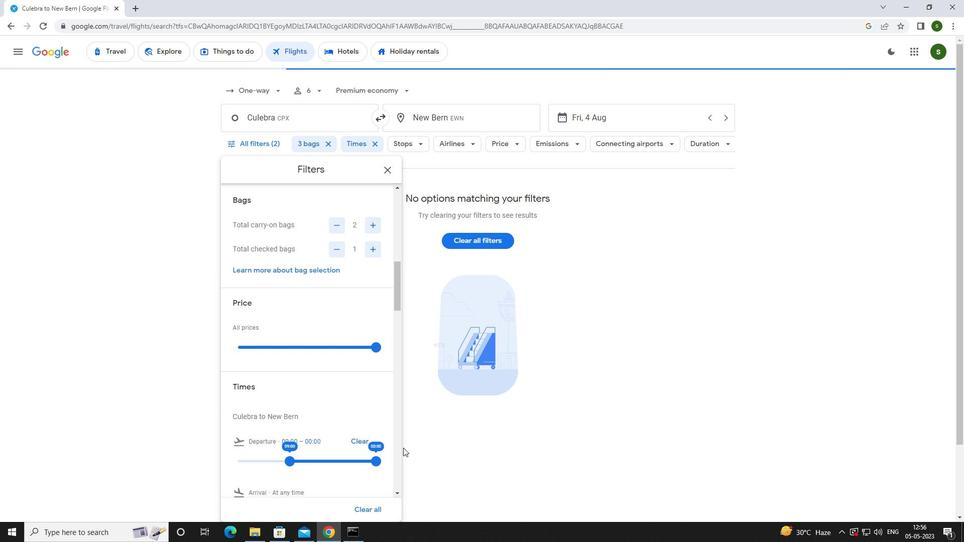 
Action: Mouse pressed left at (408, 438)
Screenshot: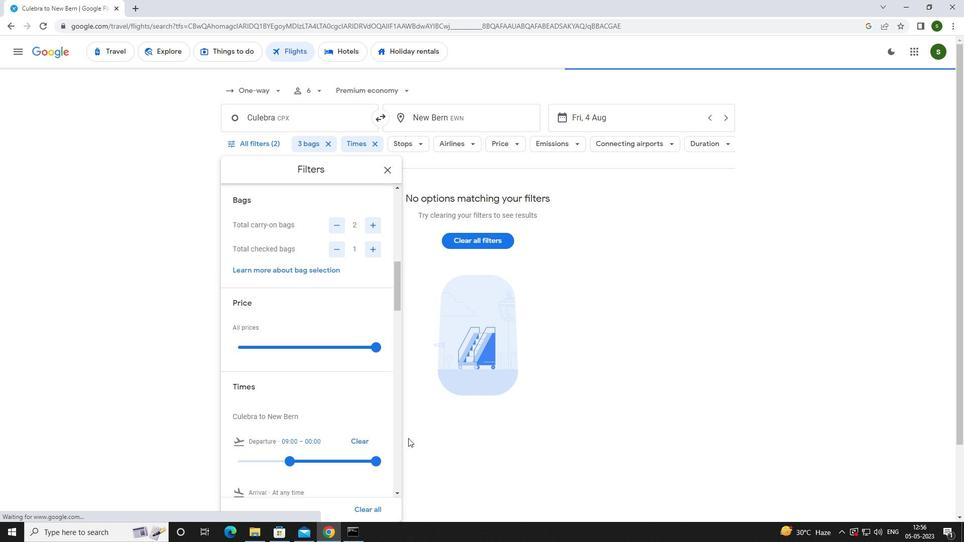 
